 Task: Add a signature Joanna Wilson containing With heartfelt thanks and warm wishes, Joanna Wilson to email address softage.8@softage.net and add a folder Donations
Action: Mouse moved to (124, 166)
Screenshot: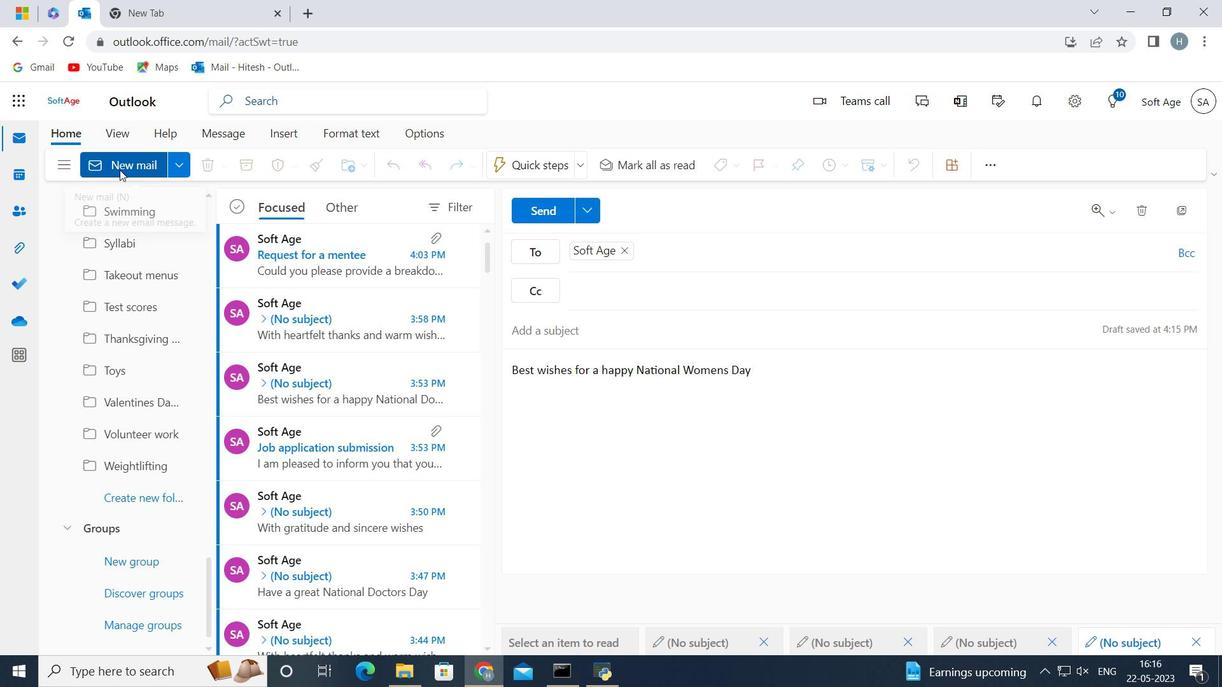 
Action: Mouse pressed left at (124, 166)
Screenshot: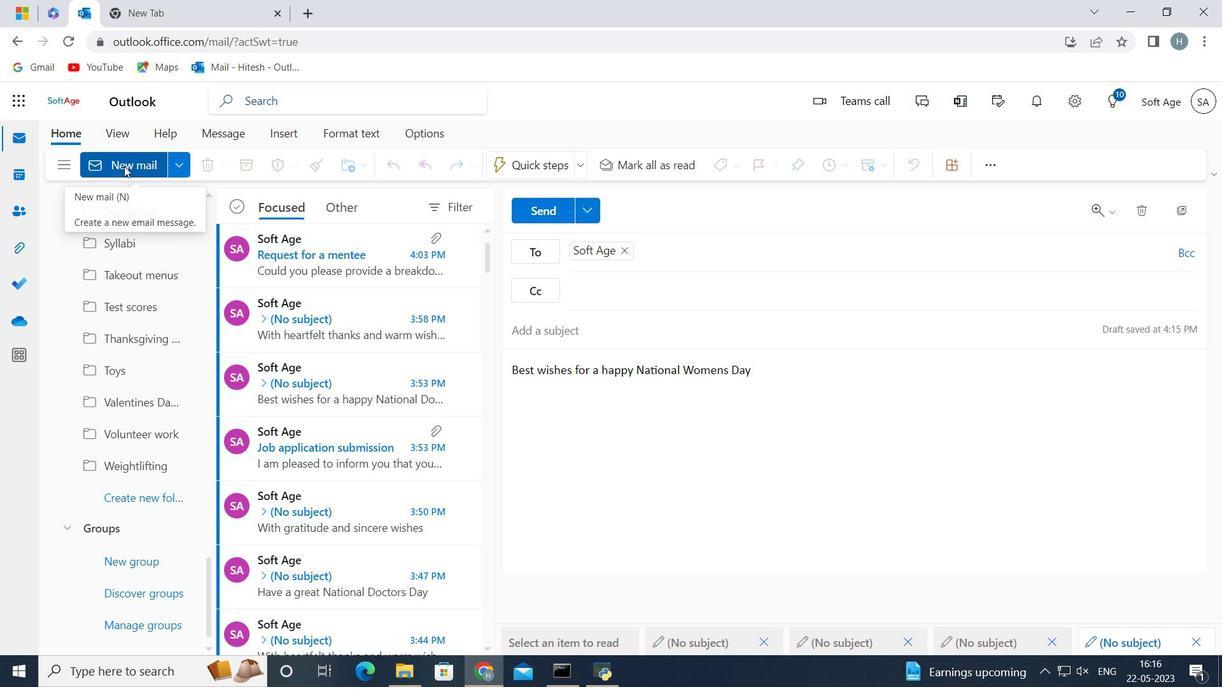 
Action: Mouse moved to (998, 164)
Screenshot: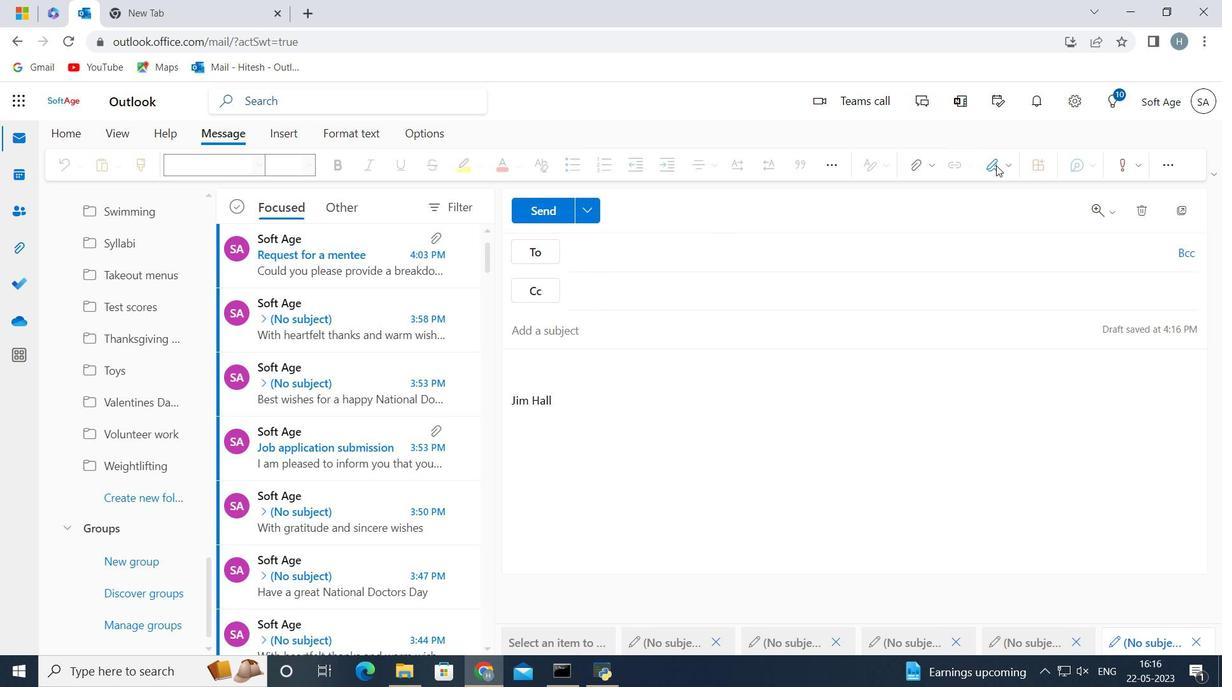 
Action: Mouse pressed left at (998, 164)
Screenshot: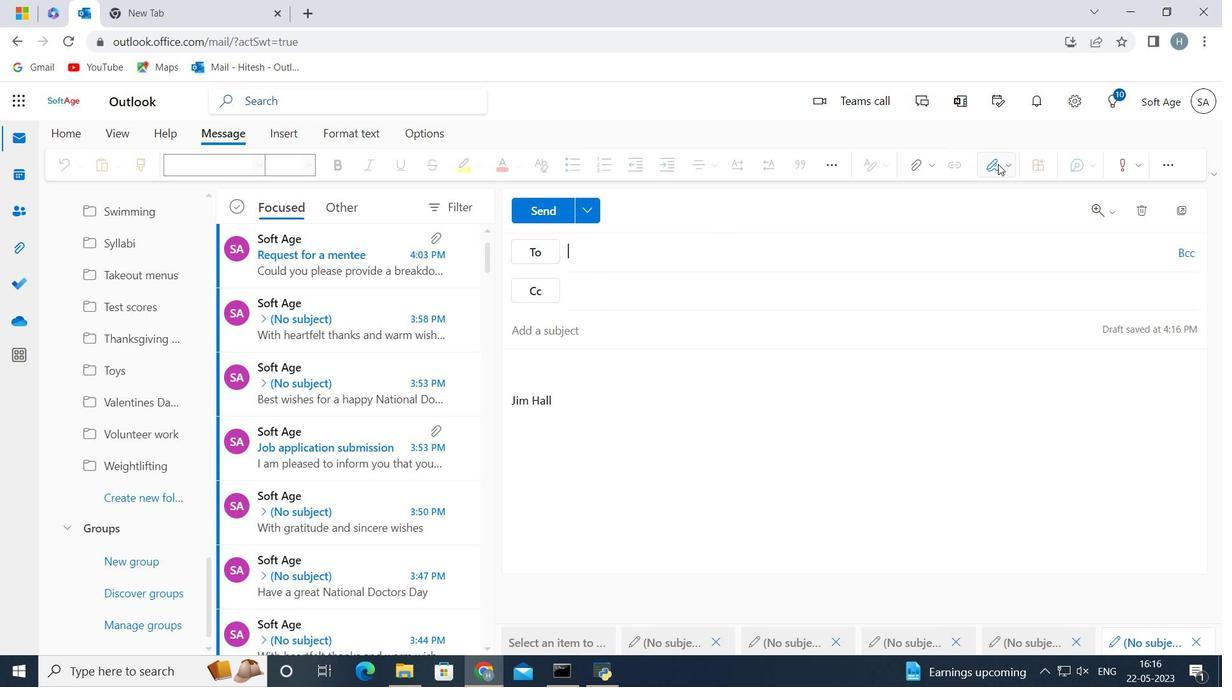 
Action: Mouse moved to (932, 527)
Screenshot: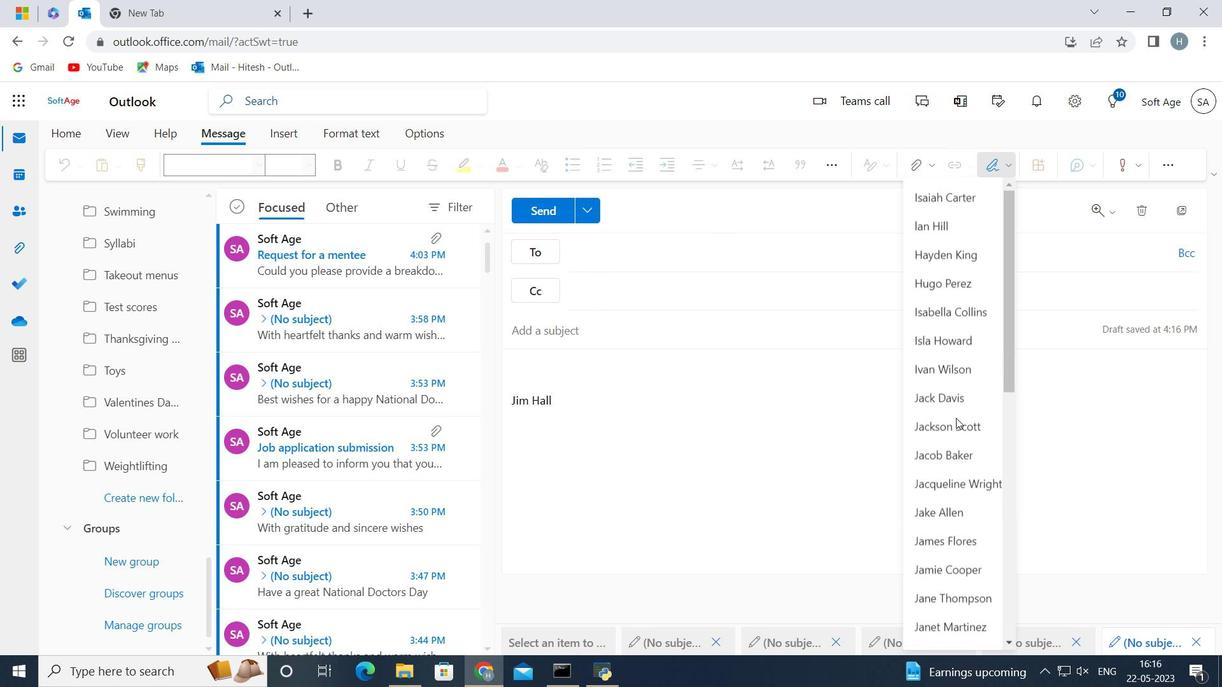 
Action: Mouse scrolled (932, 527) with delta (0, 0)
Screenshot: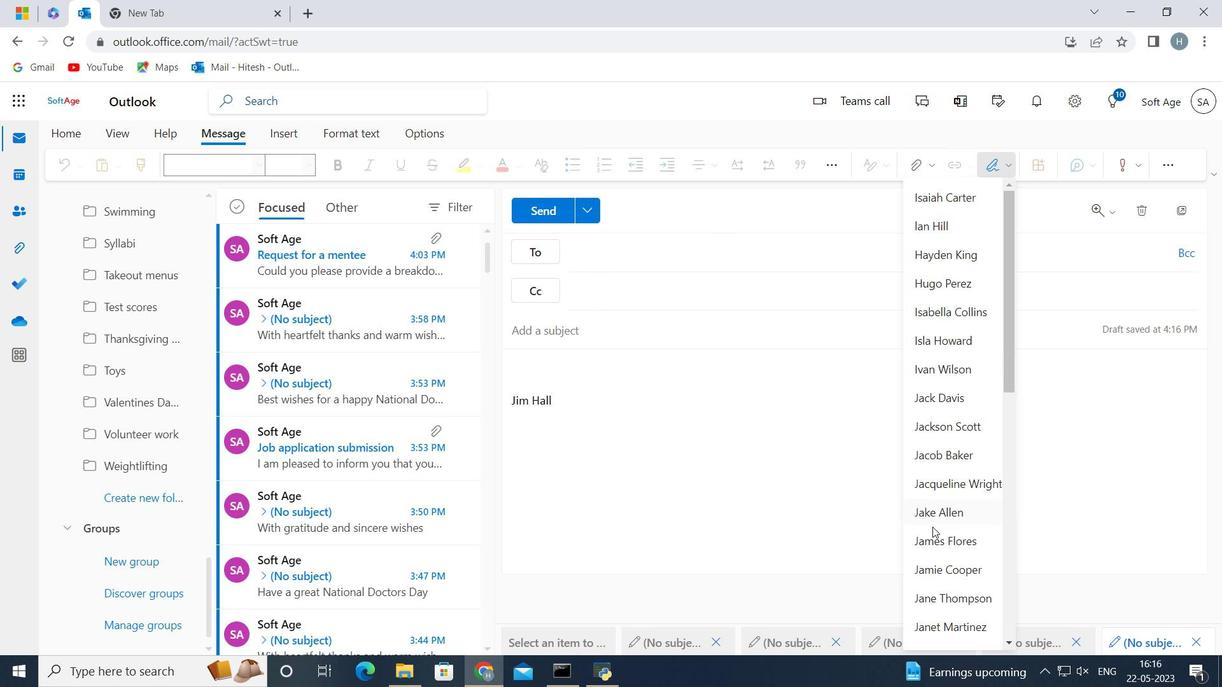 
Action: Mouse scrolled (932, 527) with delta (0, 0)
Screenshot: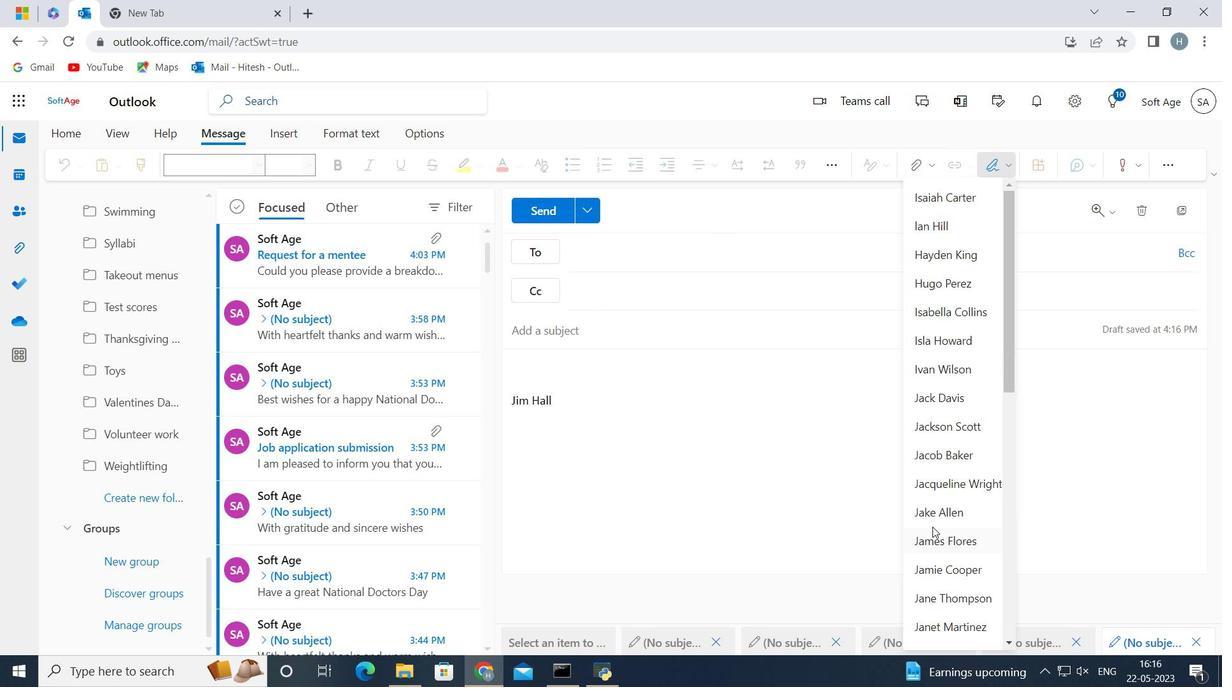 
Action: Mouse scrolled (932, 527) with delta (0, 0)
Screenshot: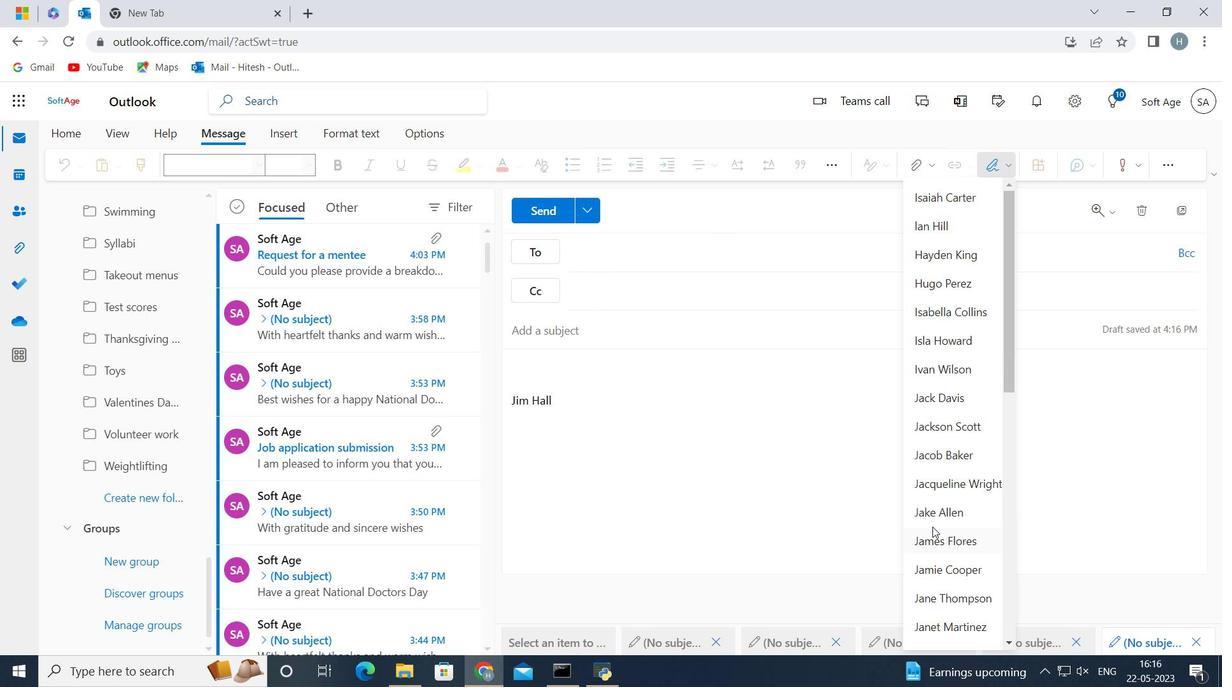 
Action: Mouse scrolled (932, 527) with delta (0, 0)
Screenshot: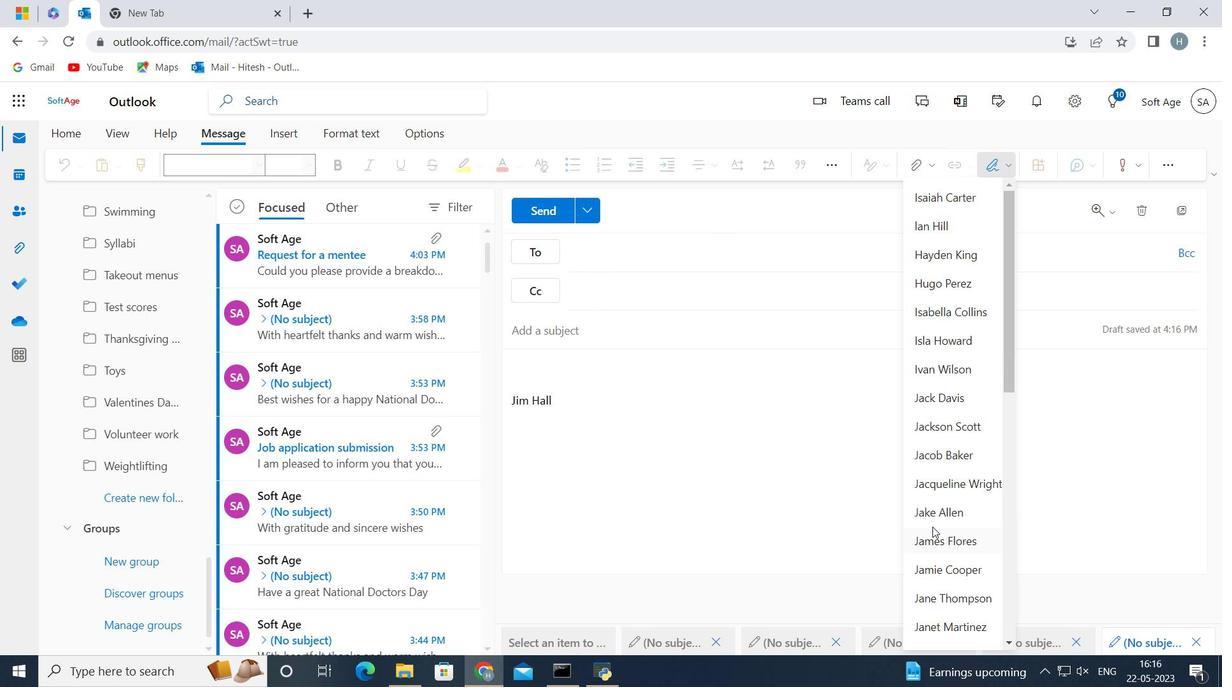 
Action: Mouse scrolled (932, 527) with delta (0, 0)
Screenshot: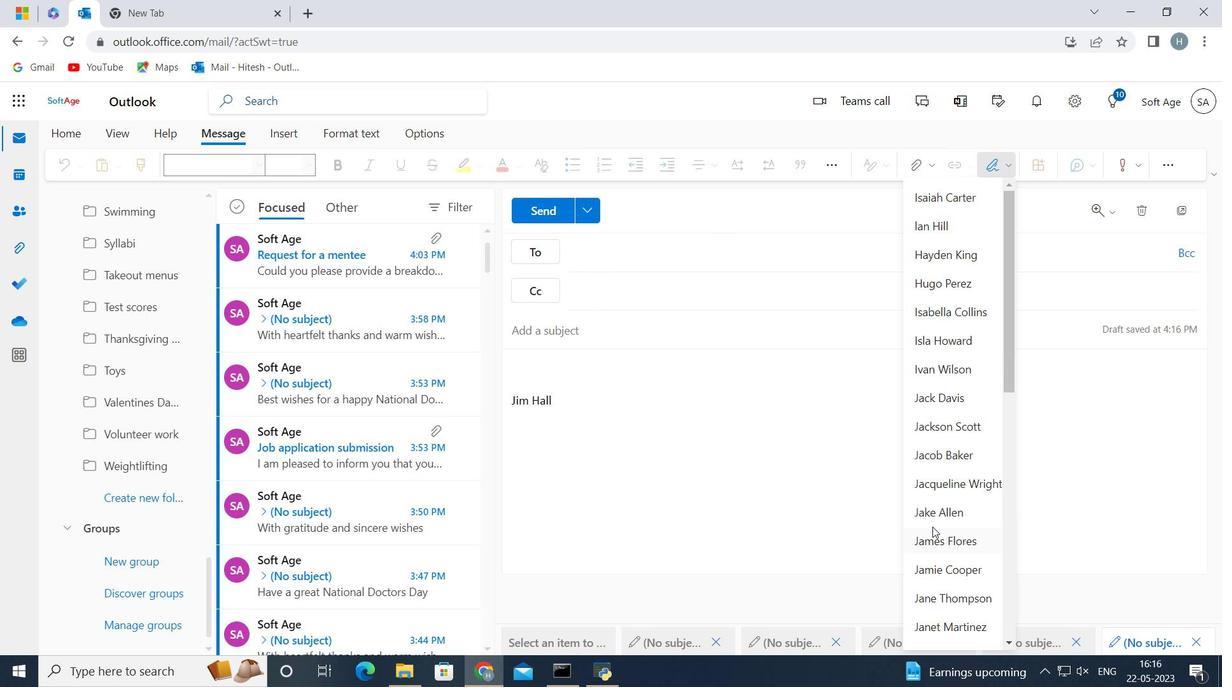 
Action: Mouse moved to (936, 527)
Screenshot: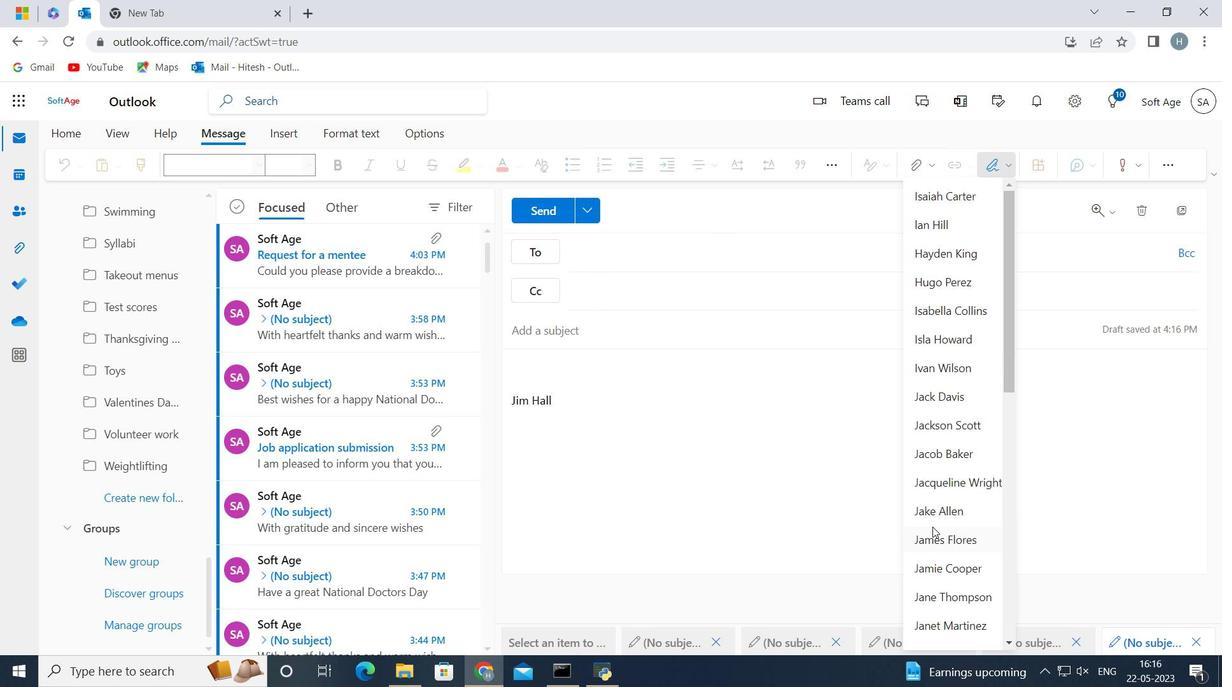 
Action: Mouse scrolled (936, 527) with delta (0, 0)
Screenshot: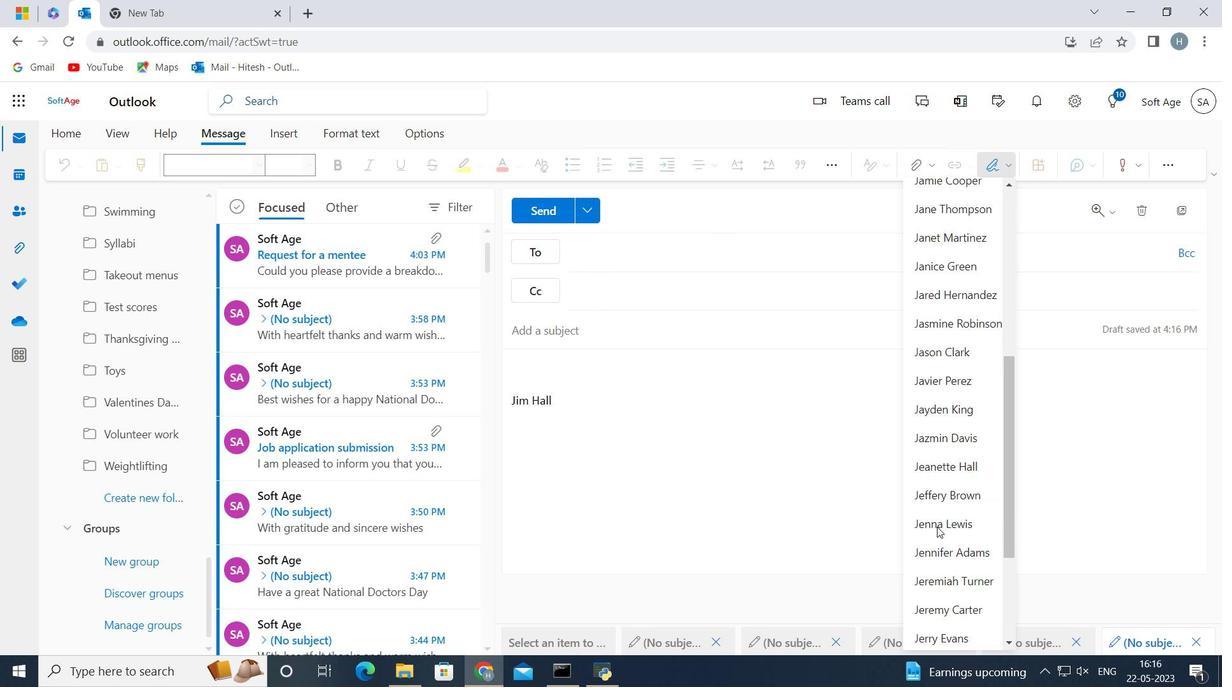 
Action: Mouse scrolled (936, 527) with delta (0, 0)
Screenshot: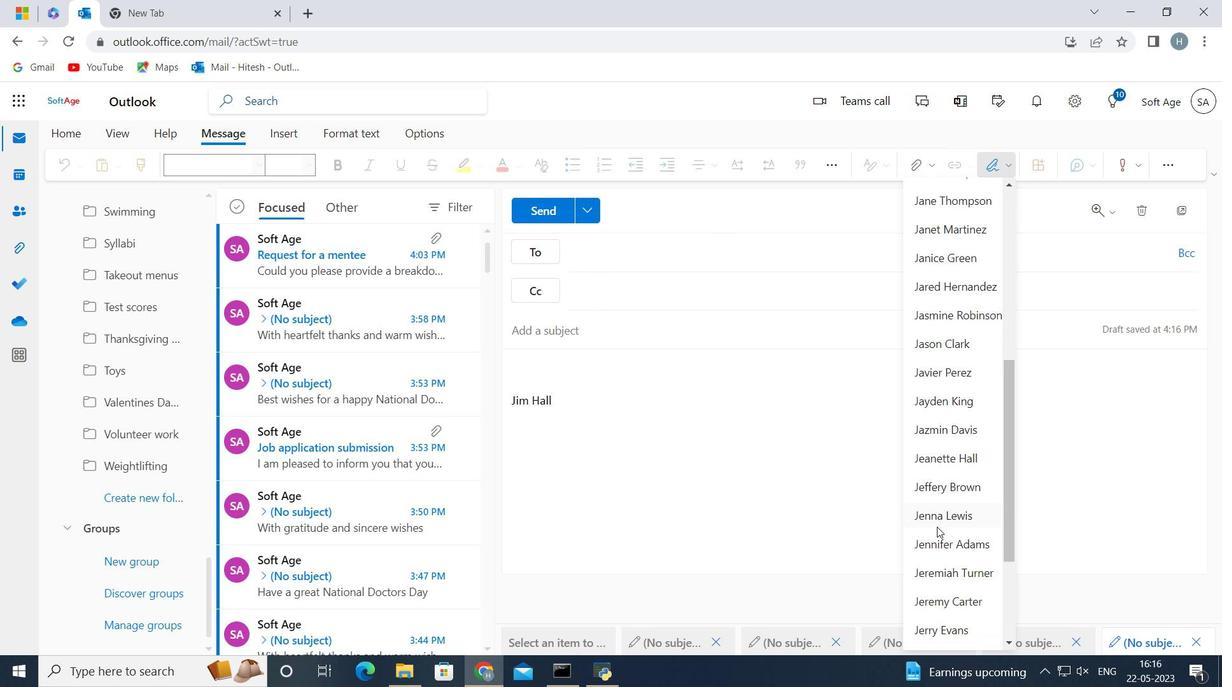 
Action: Mouse scrolled (936, 527) with delta (0, 0)
Screenshot: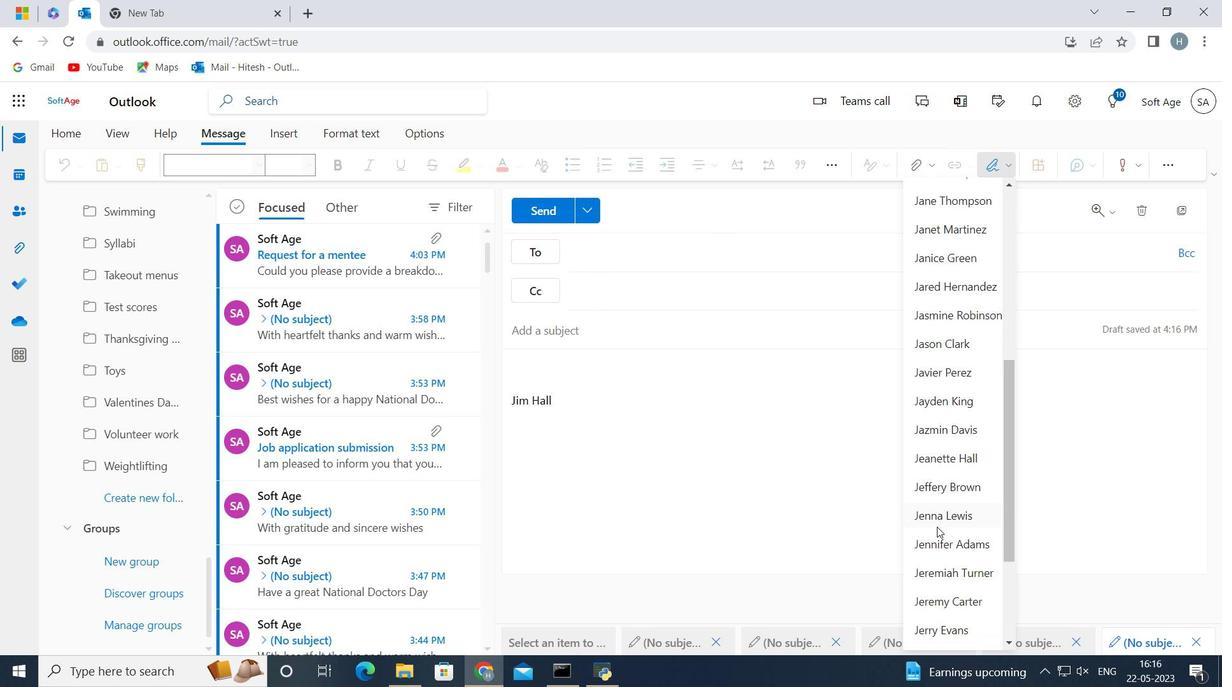 
Action: Mouse scrolled (936, 527) with delta (0, 0)
Screenshot: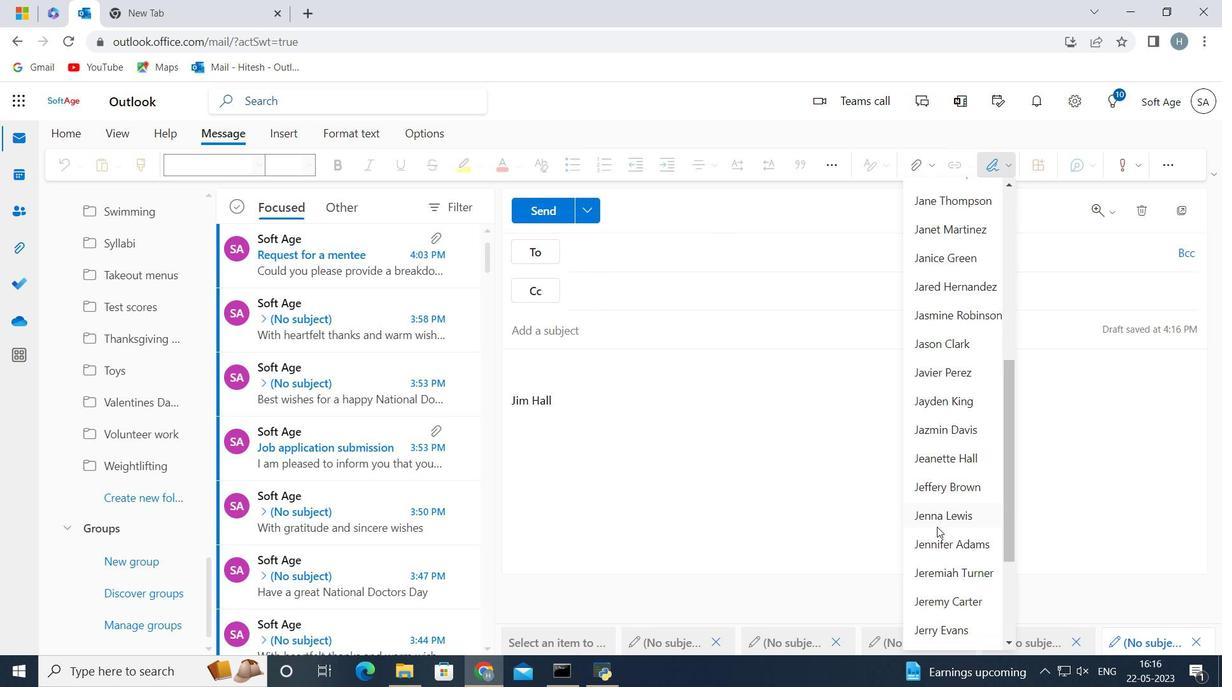 
Action: Mouse scrolled (936, 527) with delta (0, 0)
Screenshot: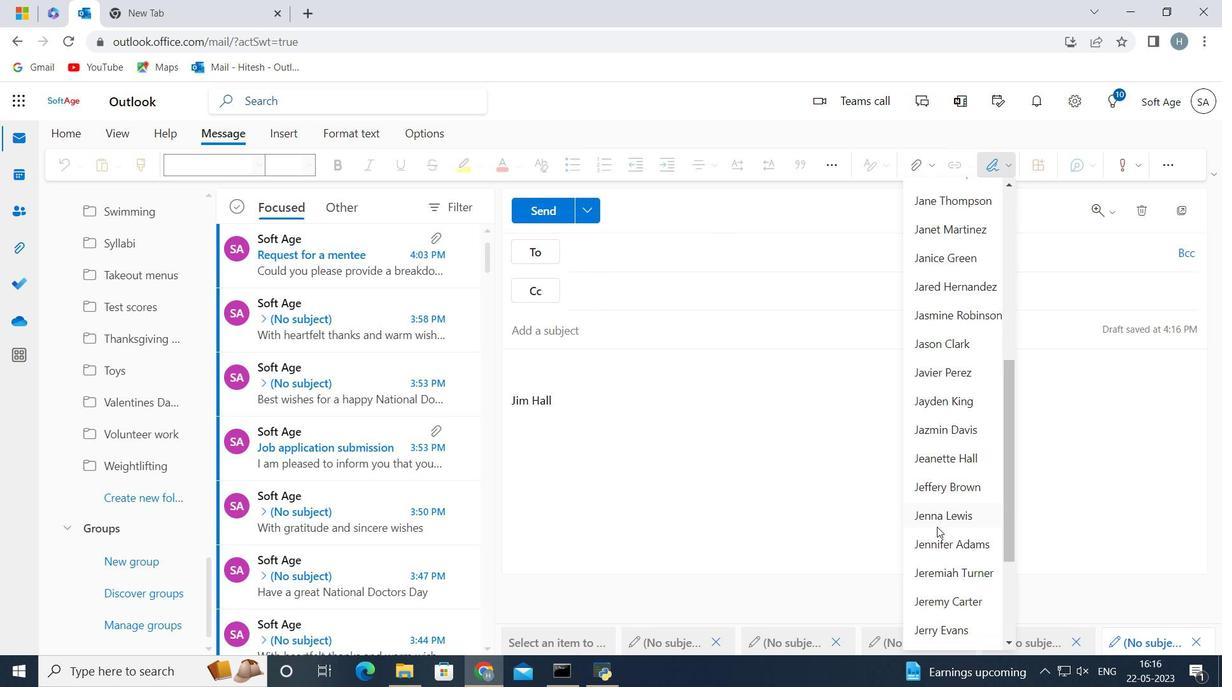
Action: Mouse moved to (969, 630)
Screenshot: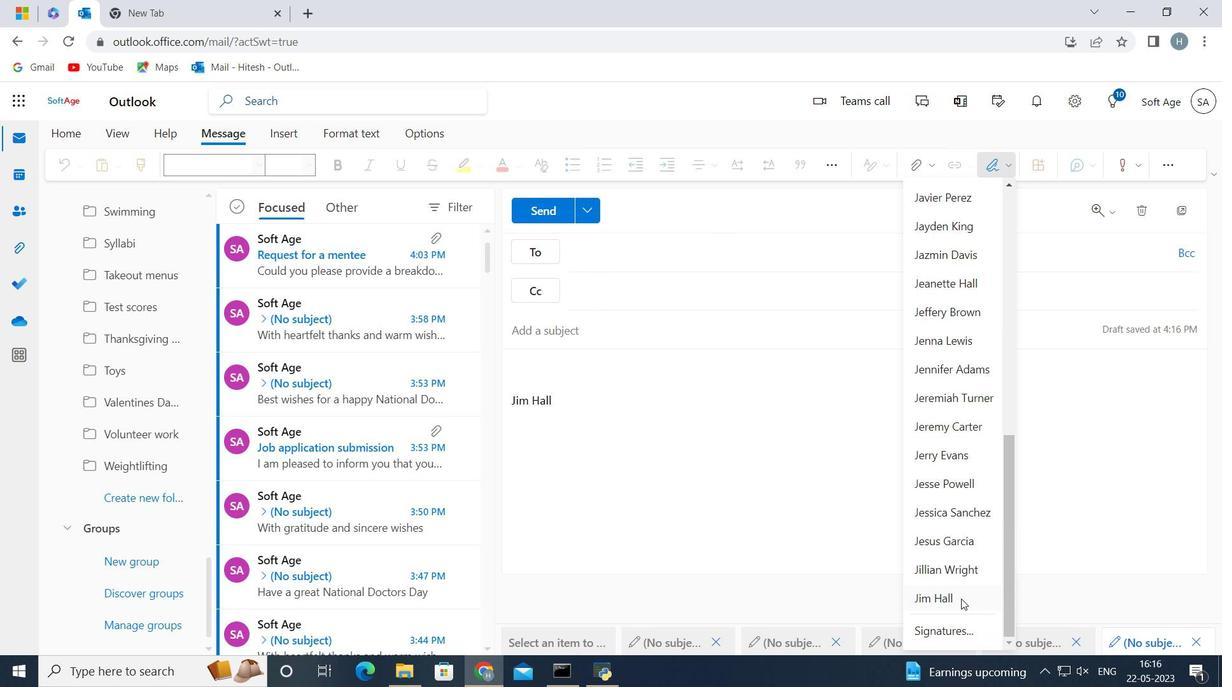
Action: Mouse scrolled (969, 629) with delta (0, 0)
Screenshot: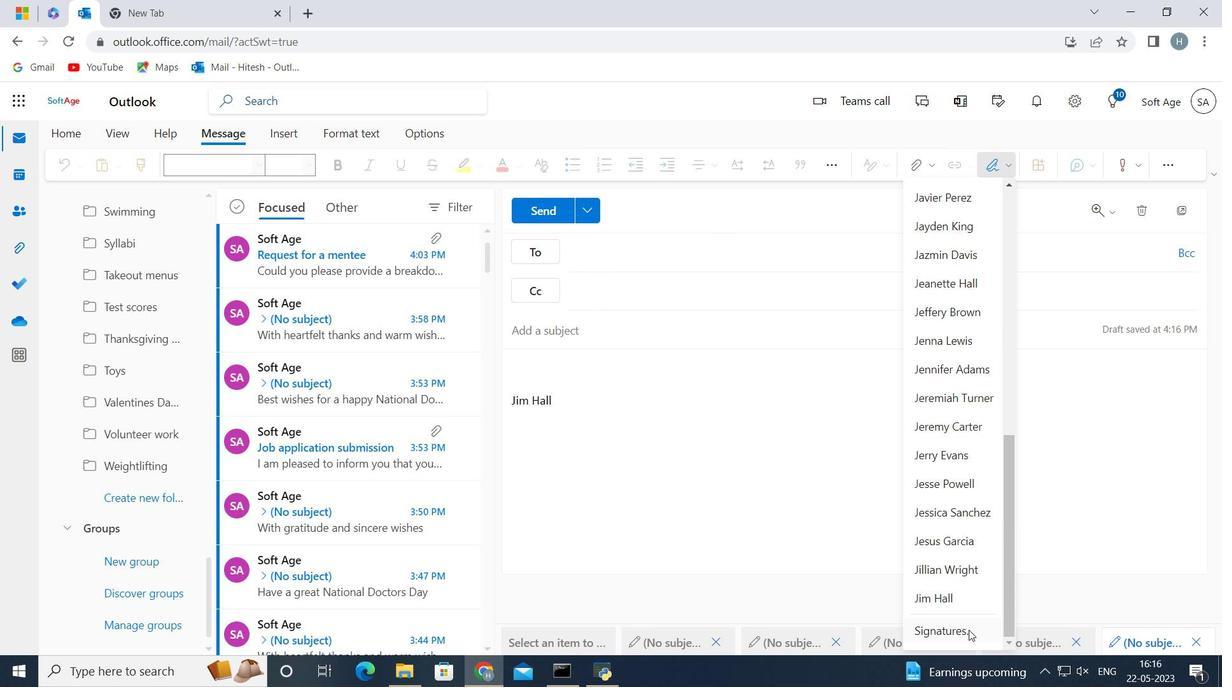 
Action: Mouse scrolled (969, 629) with delta (0, 0)
Screenshot: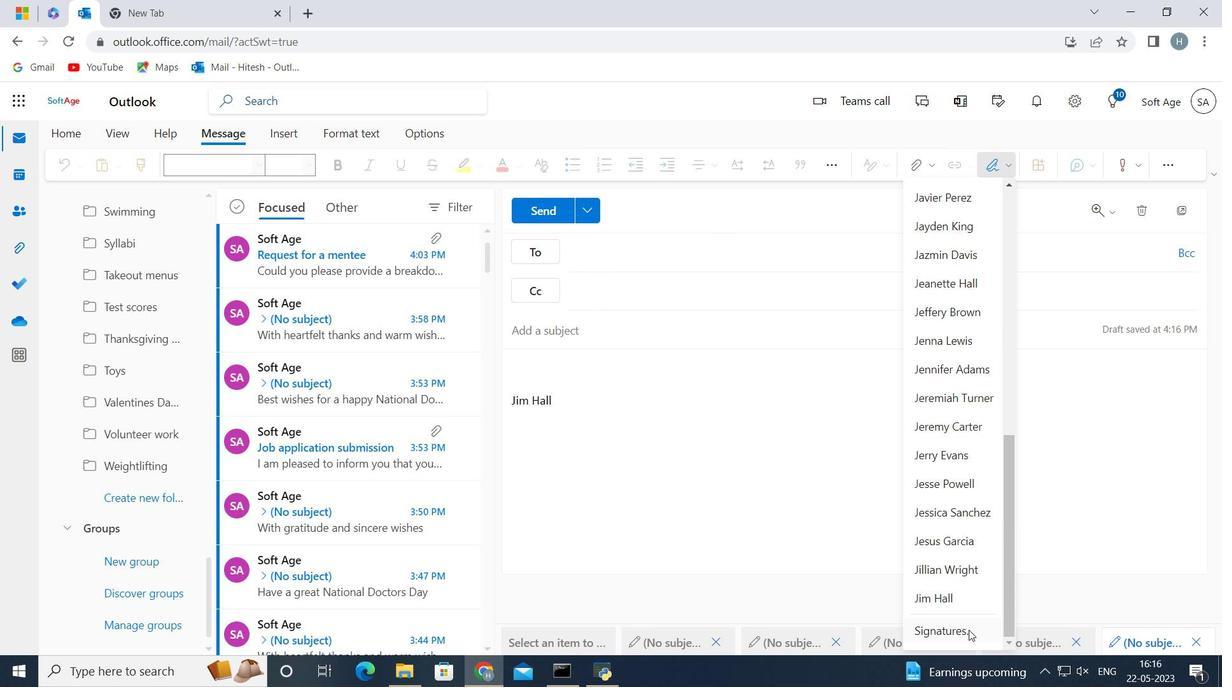 
Action: Mouse scrolled (969, 629) with delta (0, 0)
Screenshot: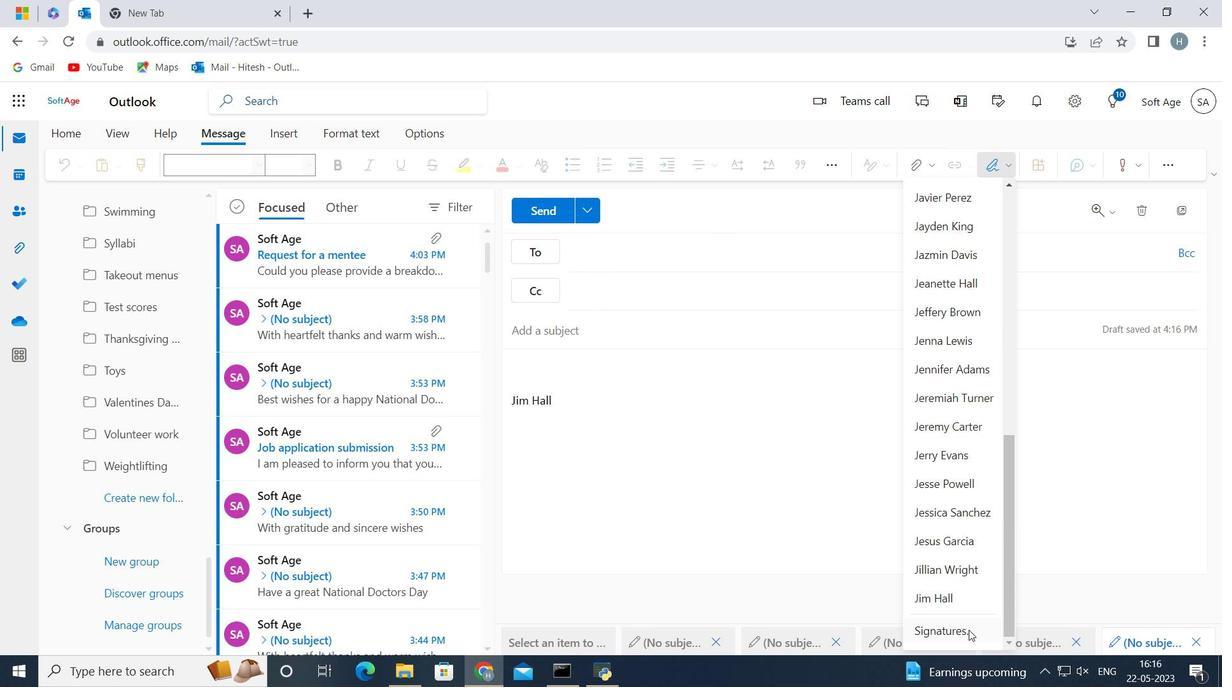 
Action: Mouse moved to (959, 628)
Screenshot: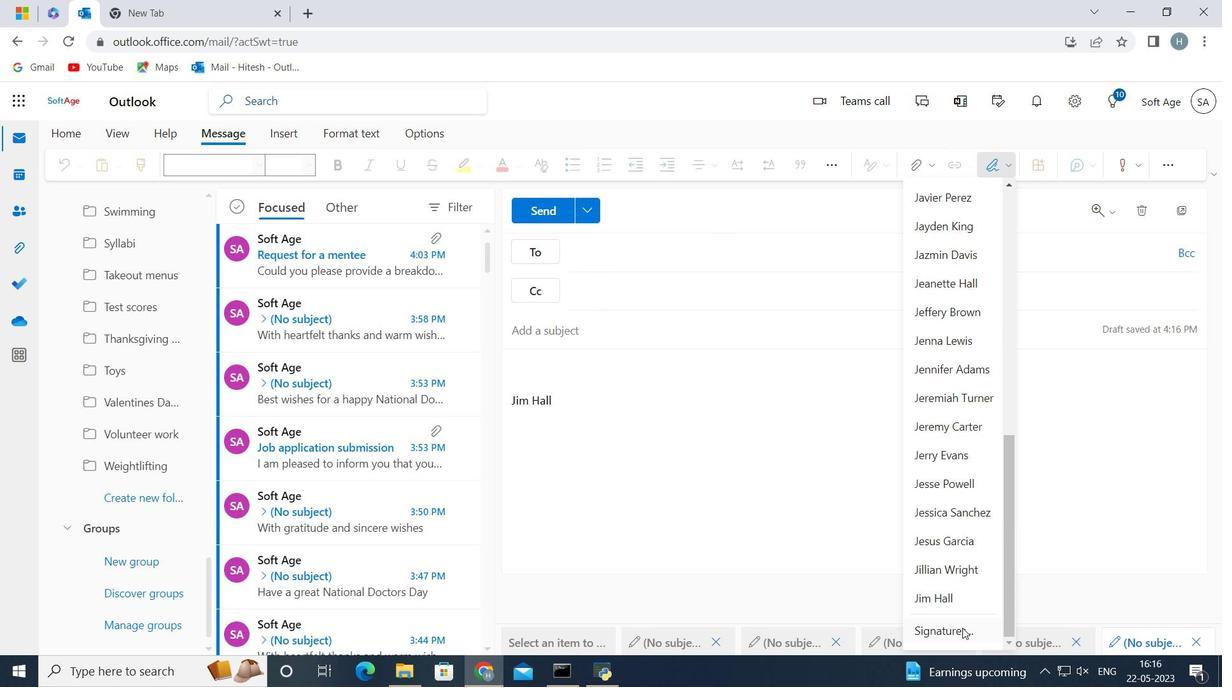 
Action: Mouse pressed left at (959, 628)
Screenshot: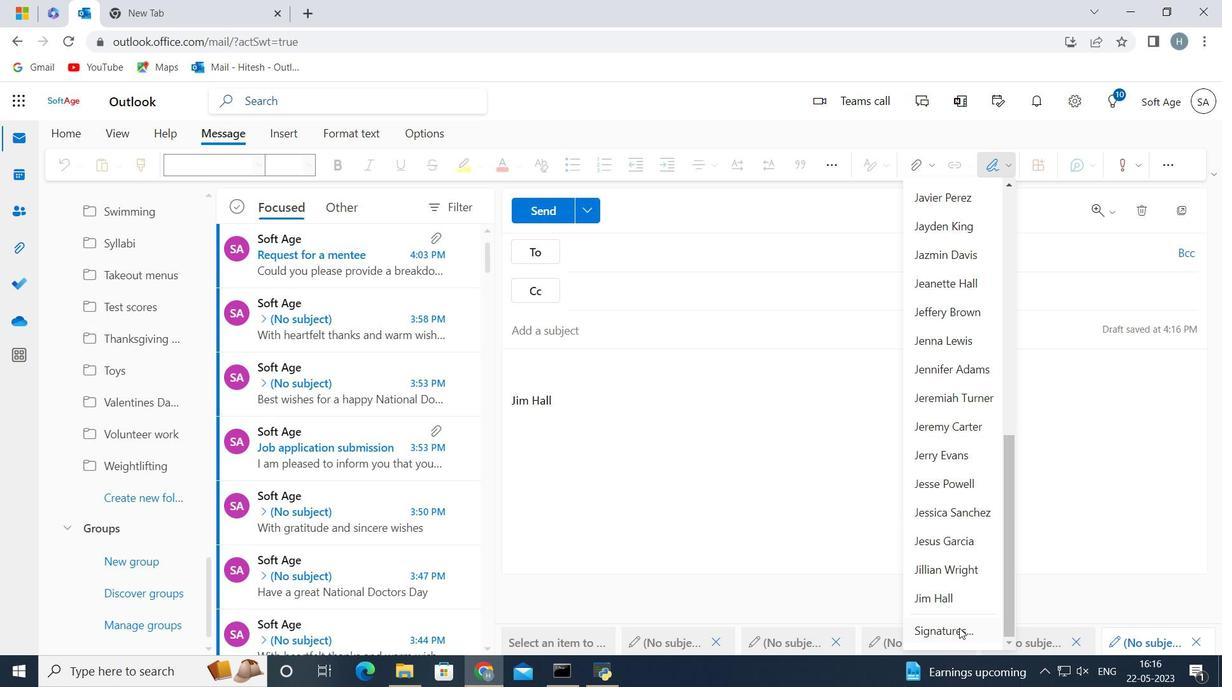 
Action: Mouse moved to (852, 286)
Screenshot: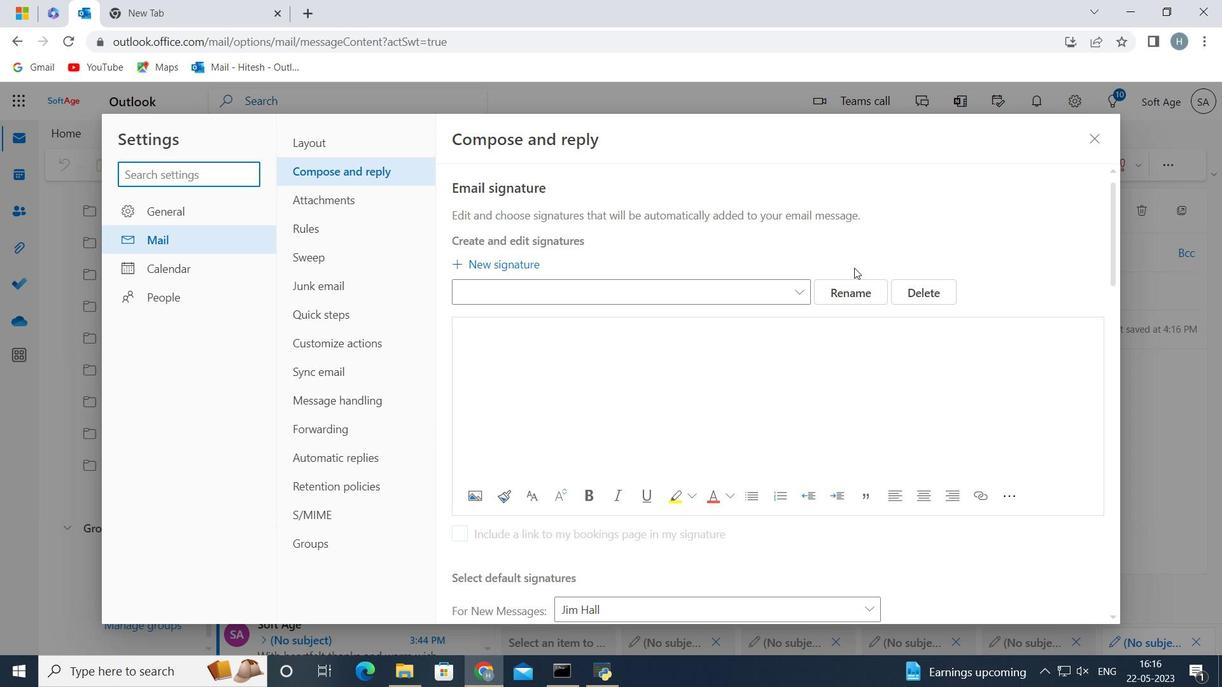 
Action: Mouse pressed left at (852, 286)
Screenshot: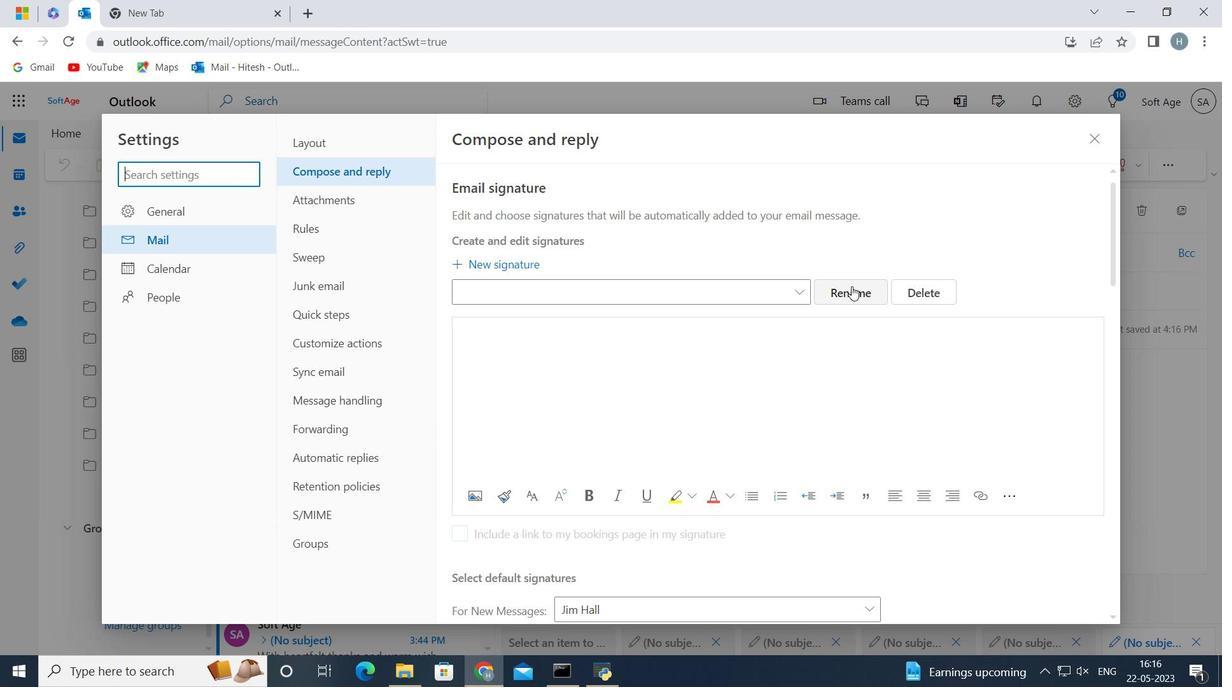 
Action: Mouse moved to (787, 293)
Screenshot: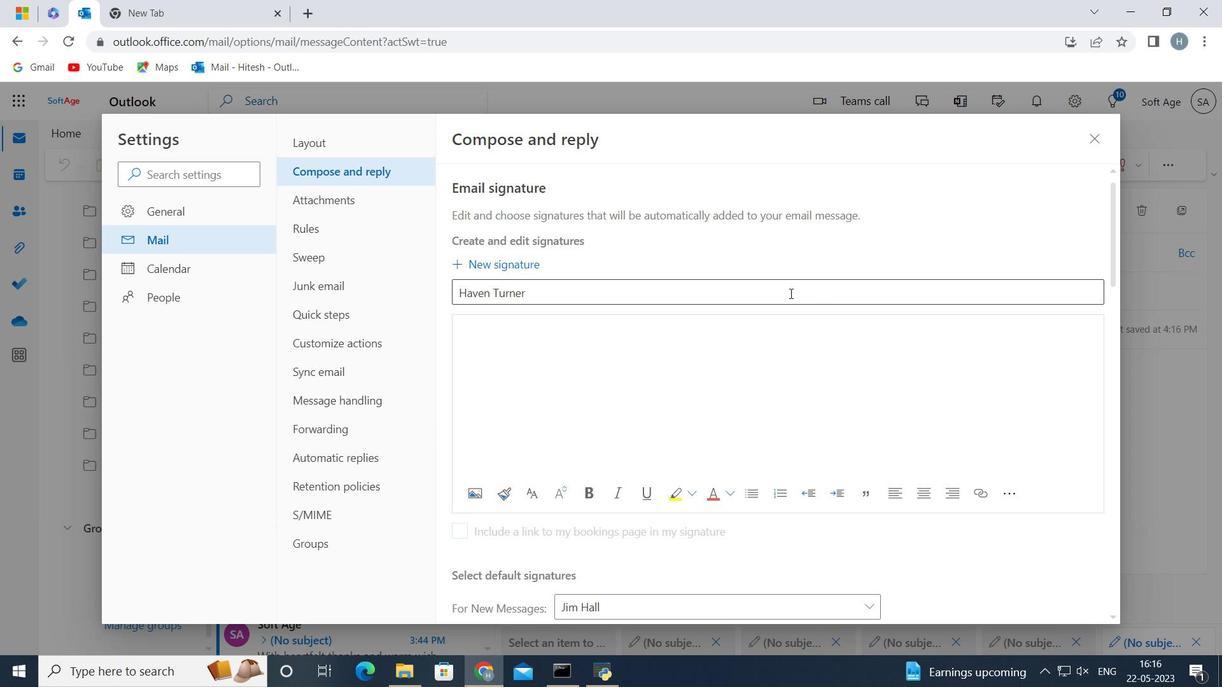 
Action: Mouse pressed left at (787, 293)
Screenshot: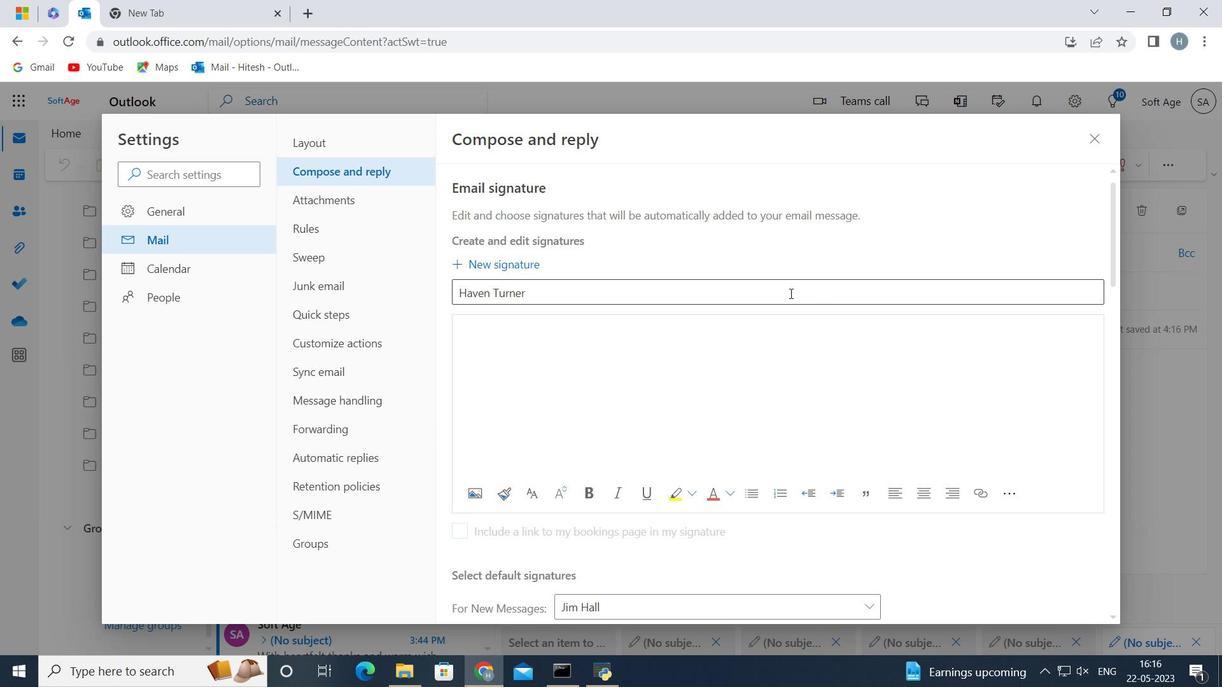 
Action: Mouse moved to (787, 292)
Screenshot: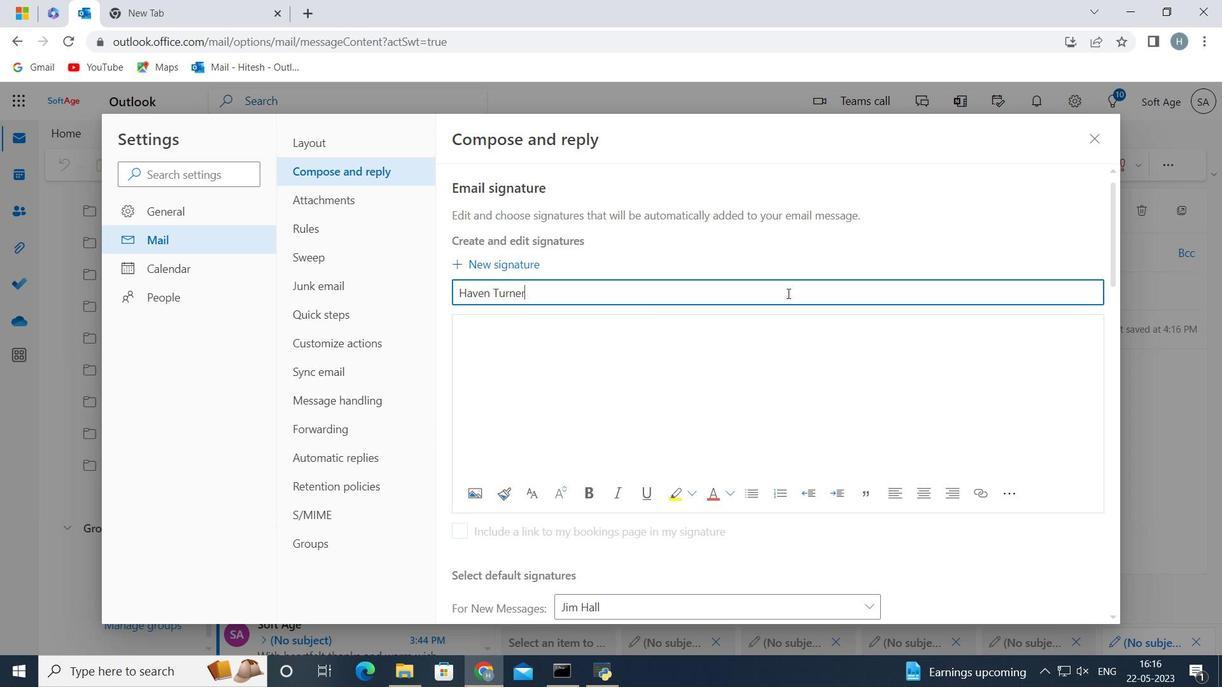 
Action: Key pressed <Key.backspace><Key.backspace><Key.backspace><Key.backspace><Key.backspace><Key.backspace><Key.backspace><Key.backspace><Key.backspace><Key.backspace><Key.backspace><Key.backspace><Key.backspace><Key.backspace><Key.shift>Joanna<Key.space><Key.shift>Wilson<Key.space>
Screenshot: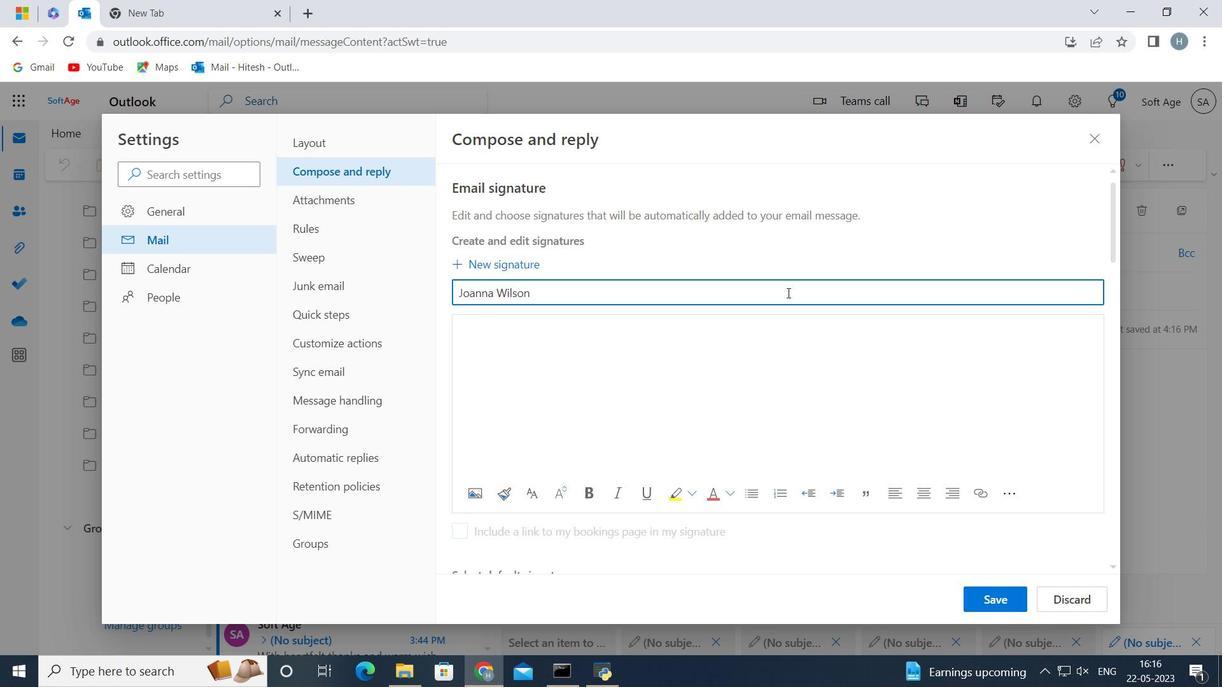 
Action: Mouse moved to (531, 346)
Screenshot: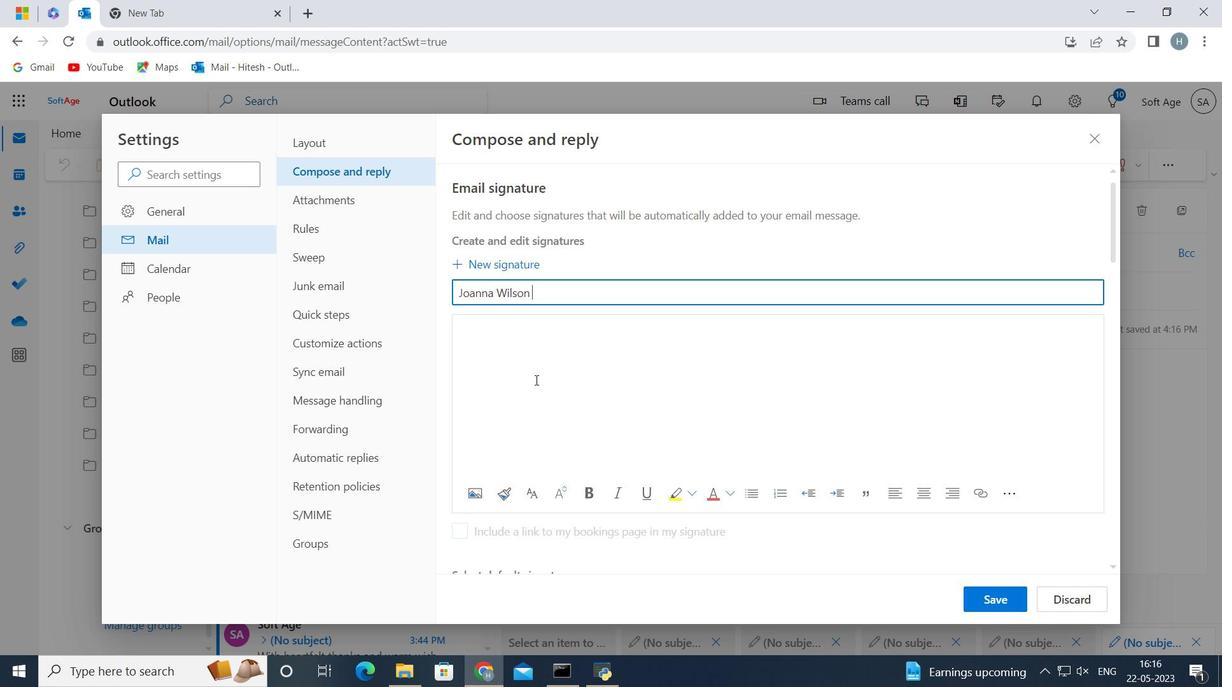 
Action: Mouse pressed left at (531, 346)
Screenshot: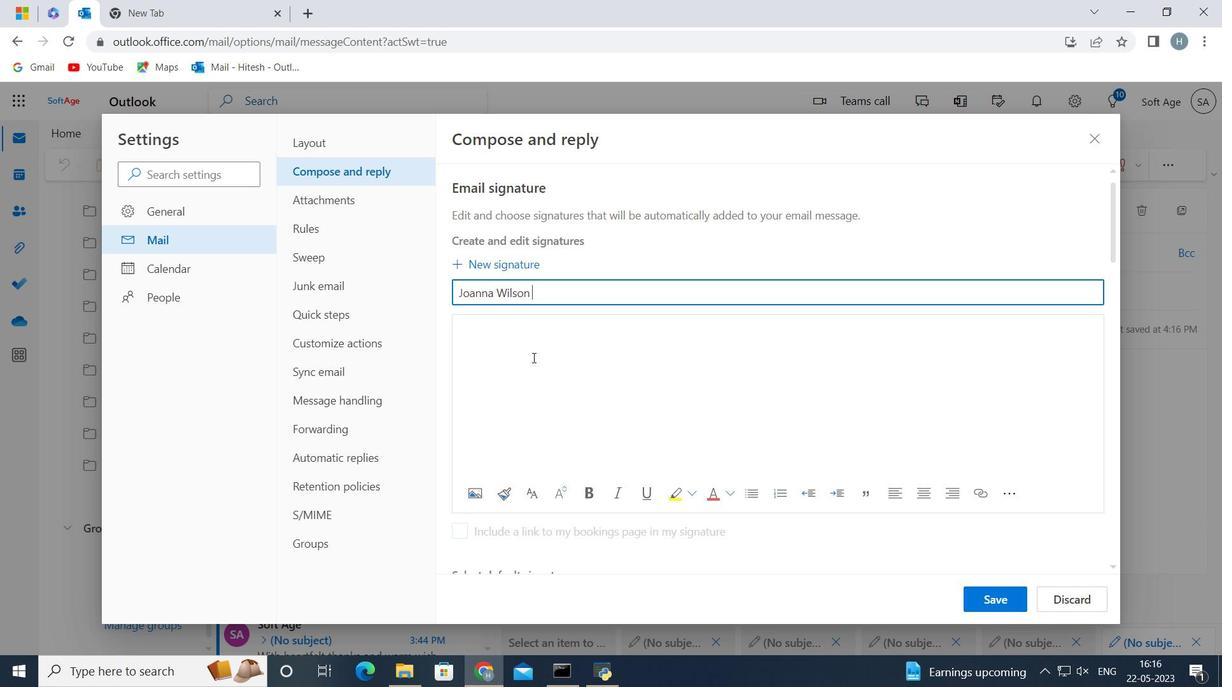 
Action: Key pressed <Key.shift>Joanna<Key.space><Key.shift>Wilson
Screenshot: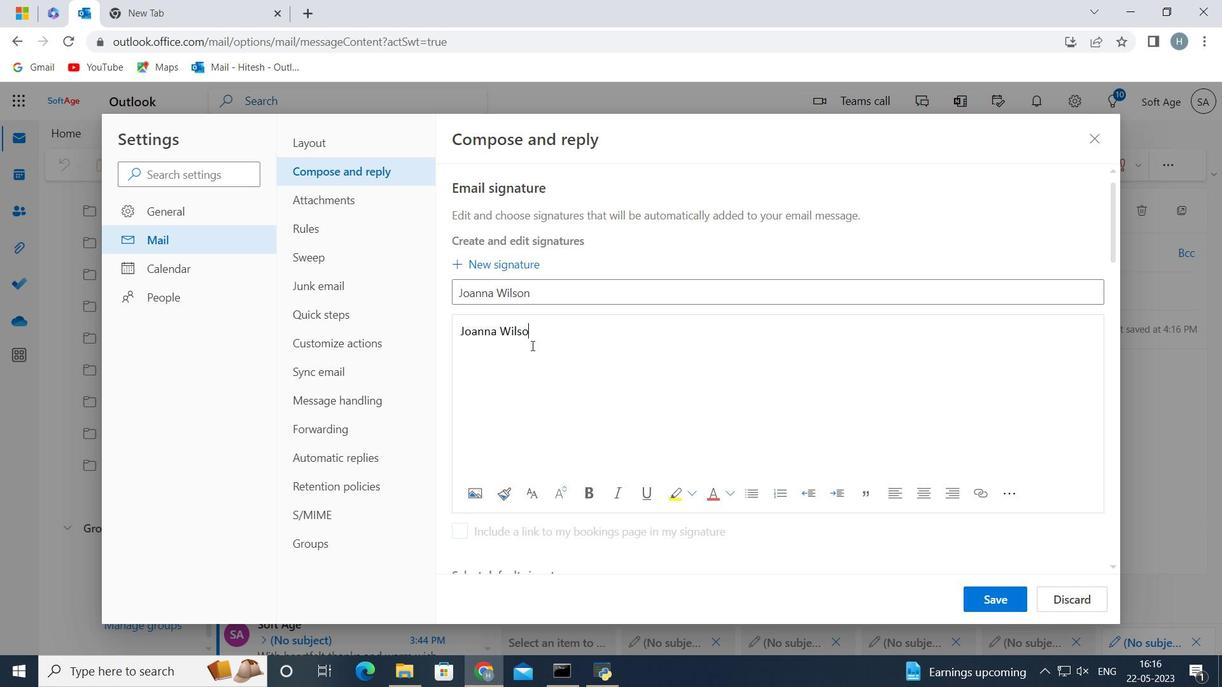 
Action: Mouse moved to (999, 598)
Screenshot: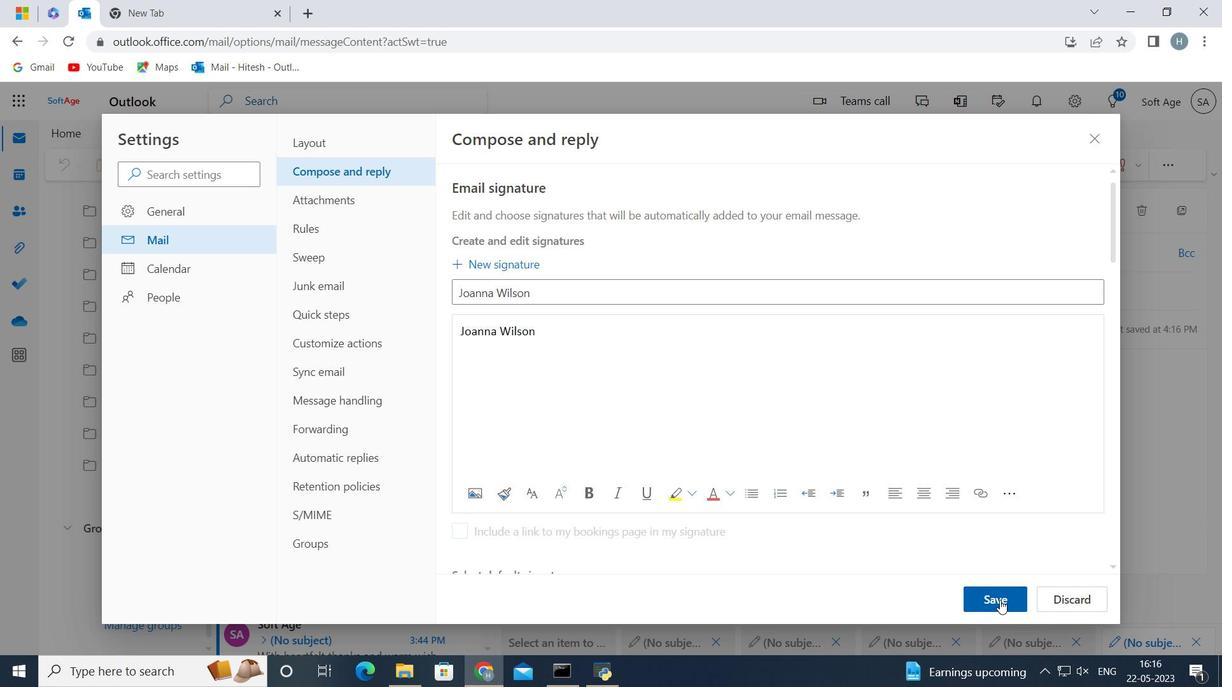 
Action: Mouse pressed left at (999, 598)
Screenshot: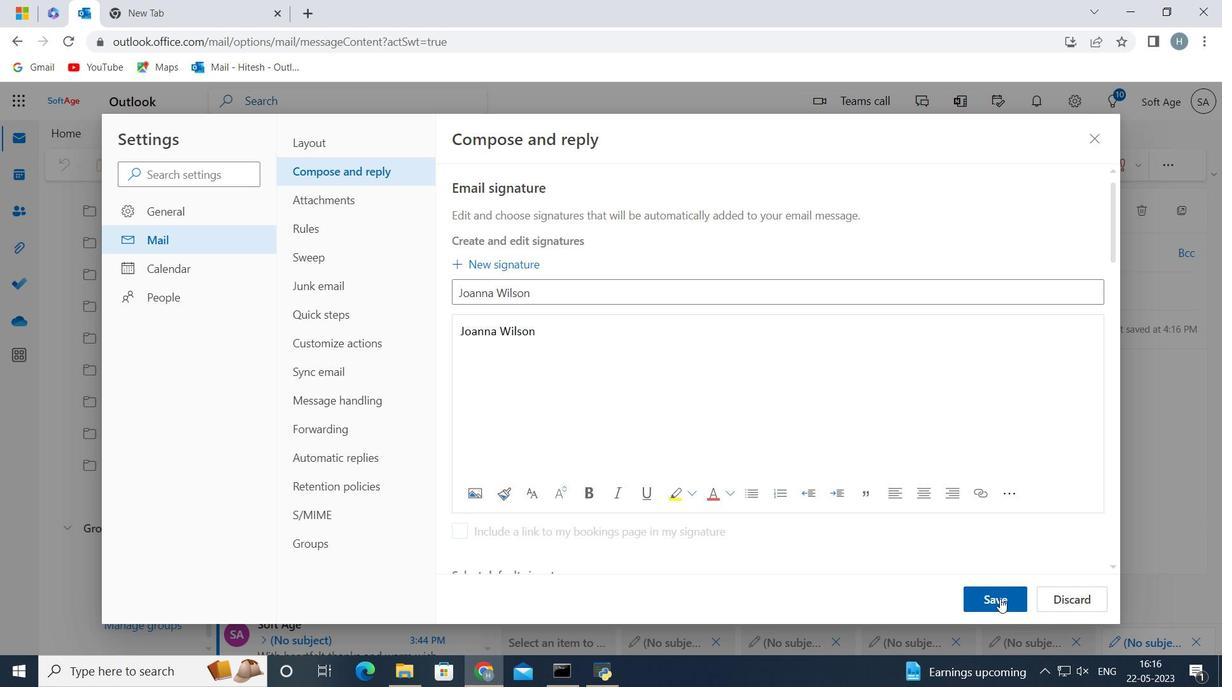 
Action: Mouse moved to (901, 401)
Screenshot: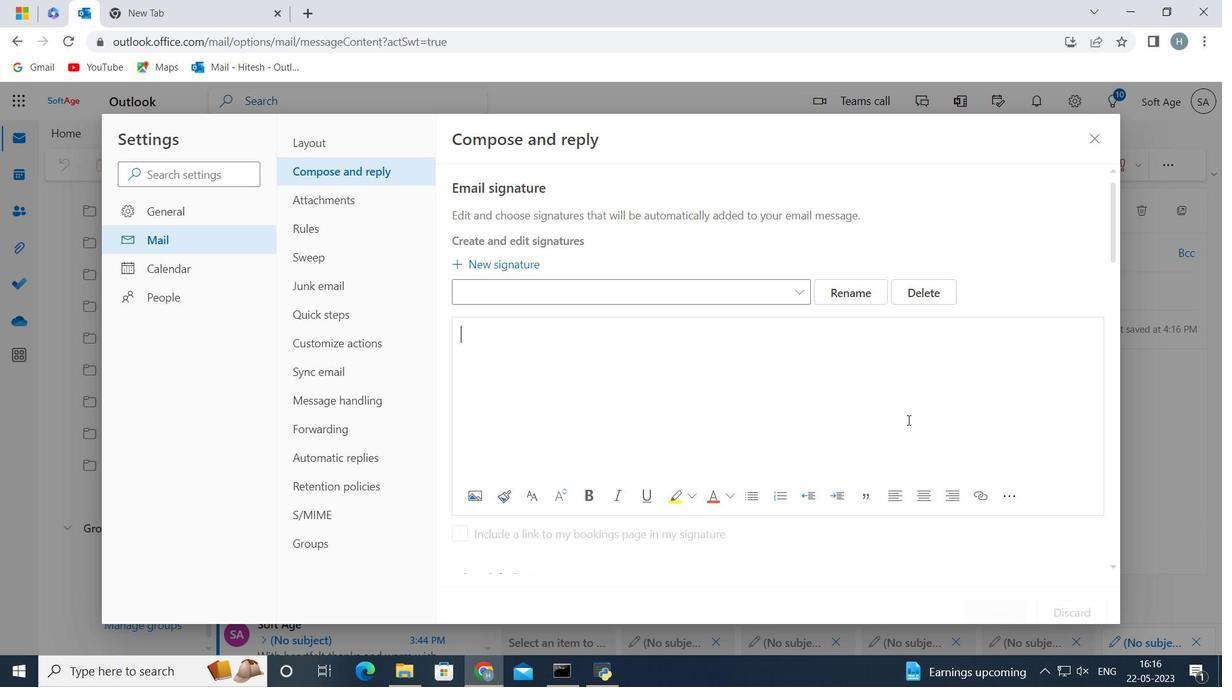 
Action: Mouse scrolled (901, 401) with delta (0, 0)
Screenshot: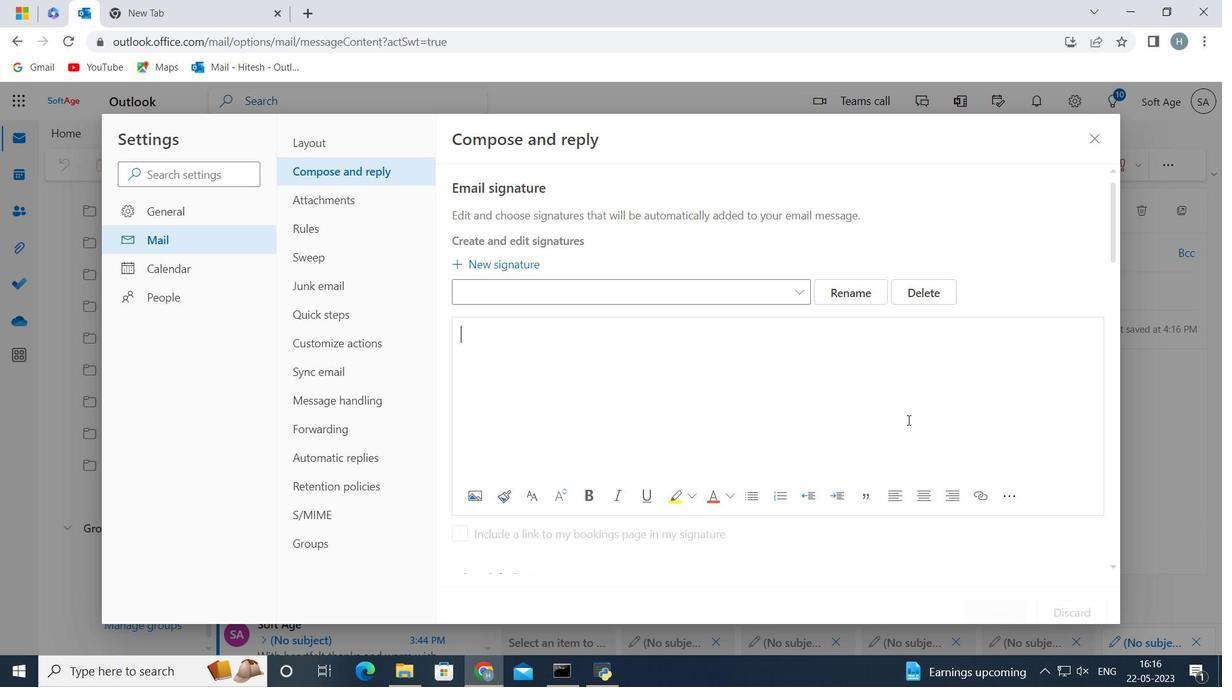 
Action: Mouse scrolled (901, 401) with delta (0, 0)
Screenshot: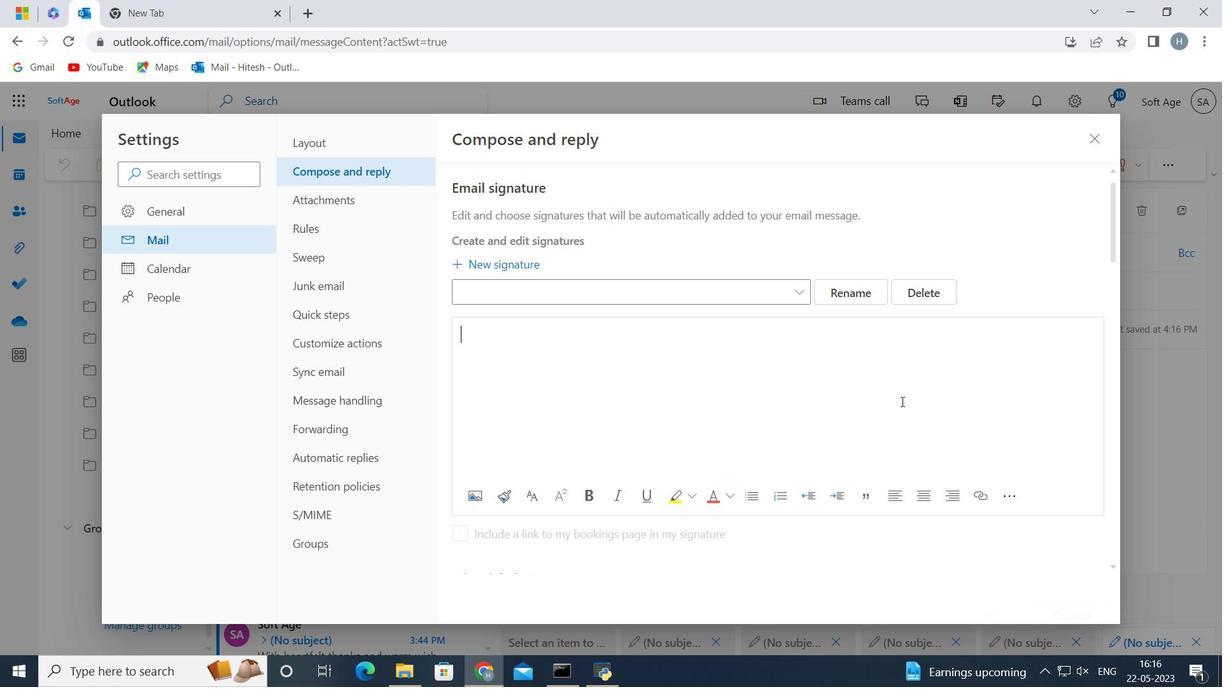 
Action: Mouse moved to (886, 374)
Screenshot: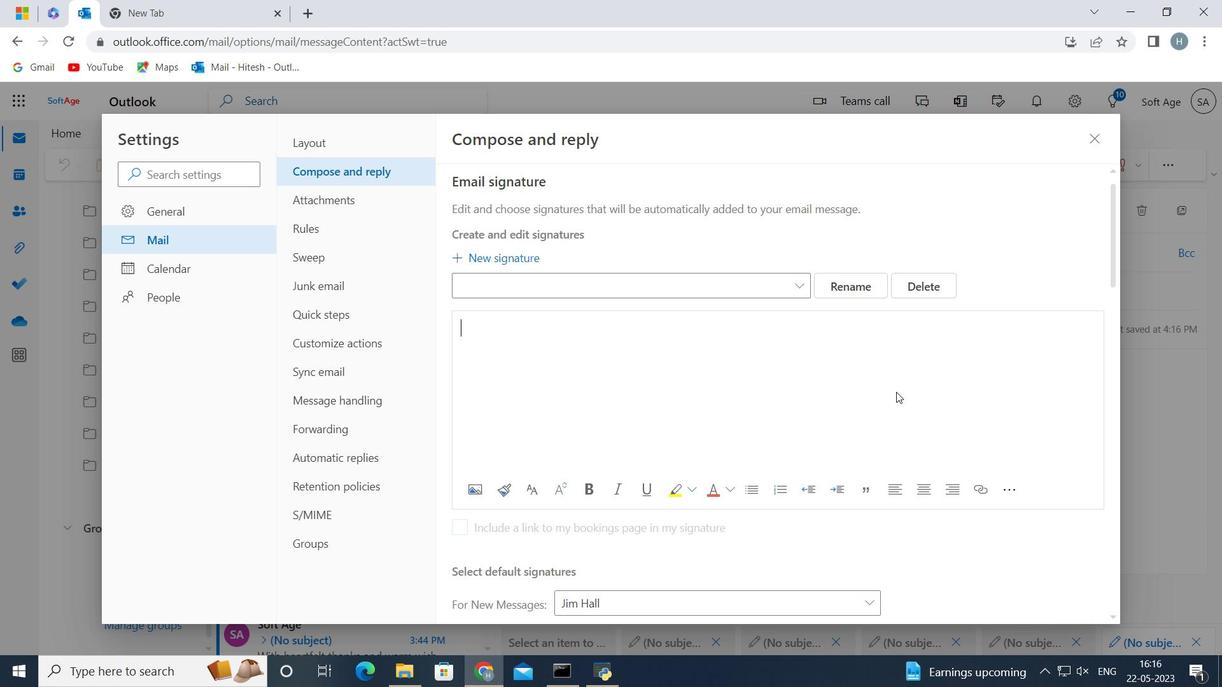 
Action: Mouse scrolled (886, 374) with delta (0, 0)
Screenshot: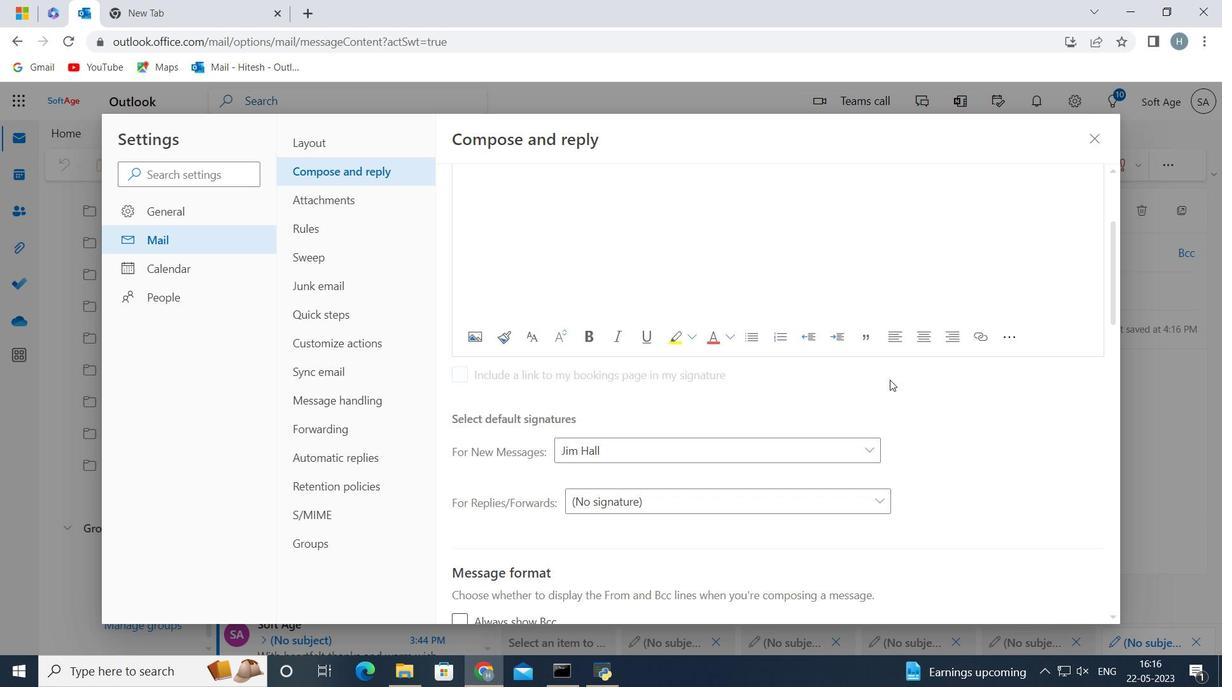 
Action: Mouse scrolled (886, 374) with delta (0, 0)
Screenshot: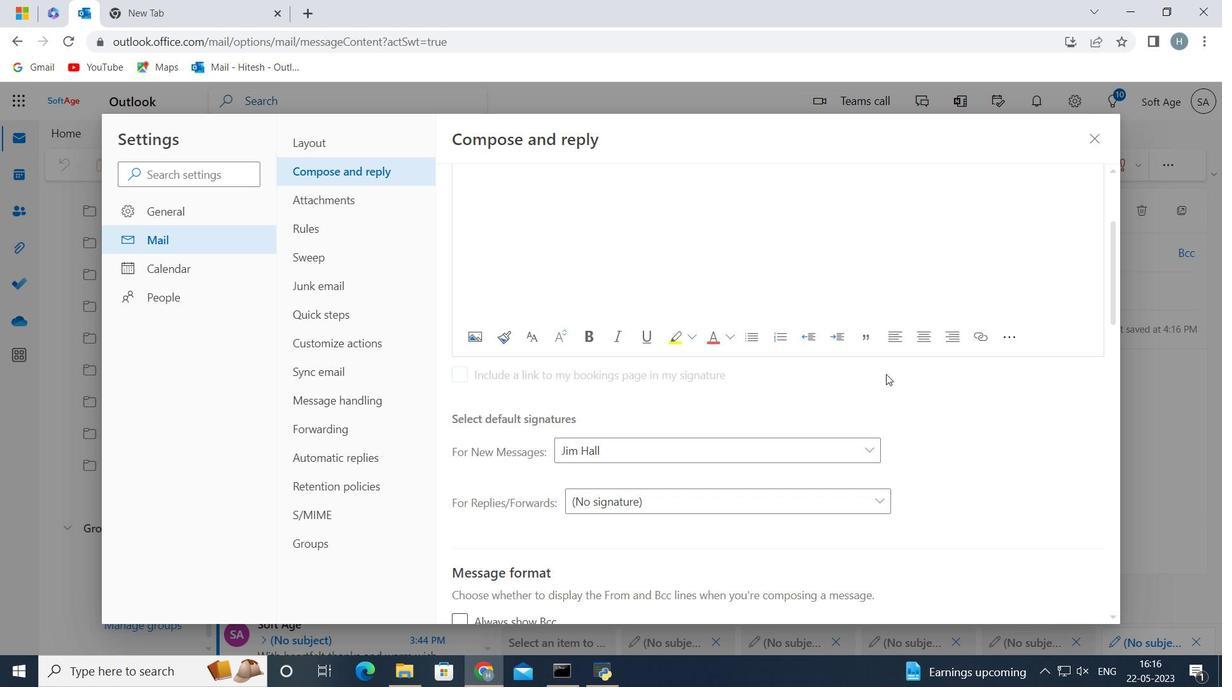 
Action: Mouse moved to (859, 290)
Screenshot: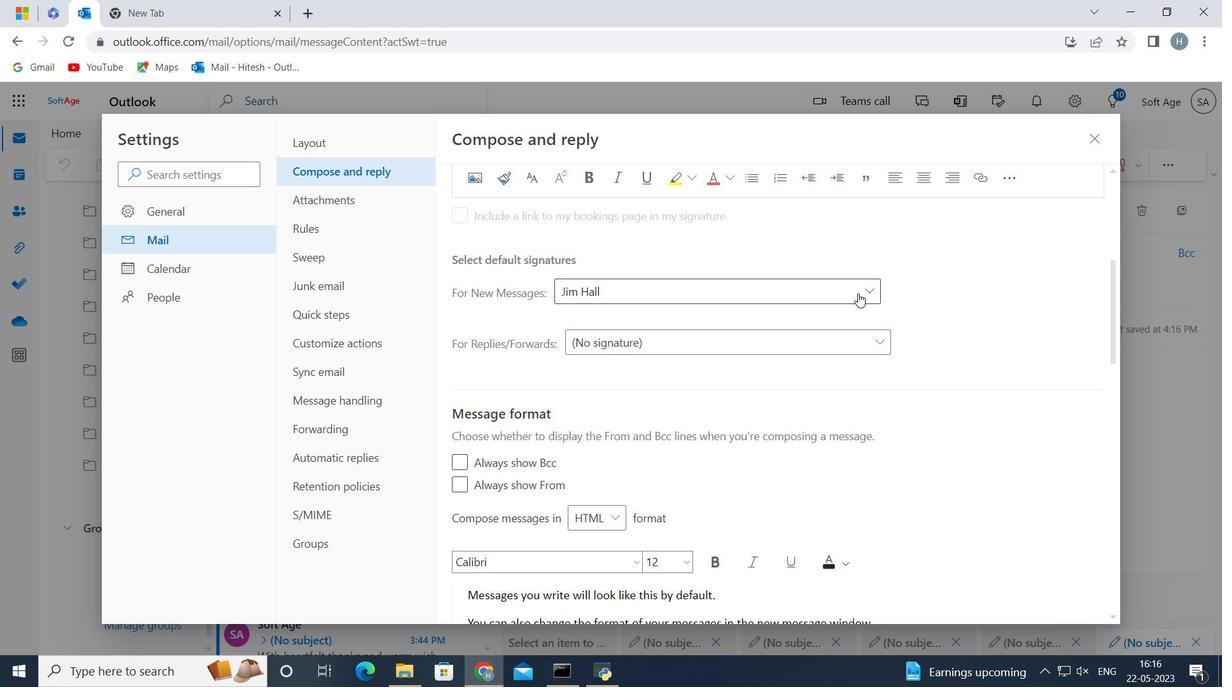 
Action: Mouse pressed left at (859, 290)
Screenshot: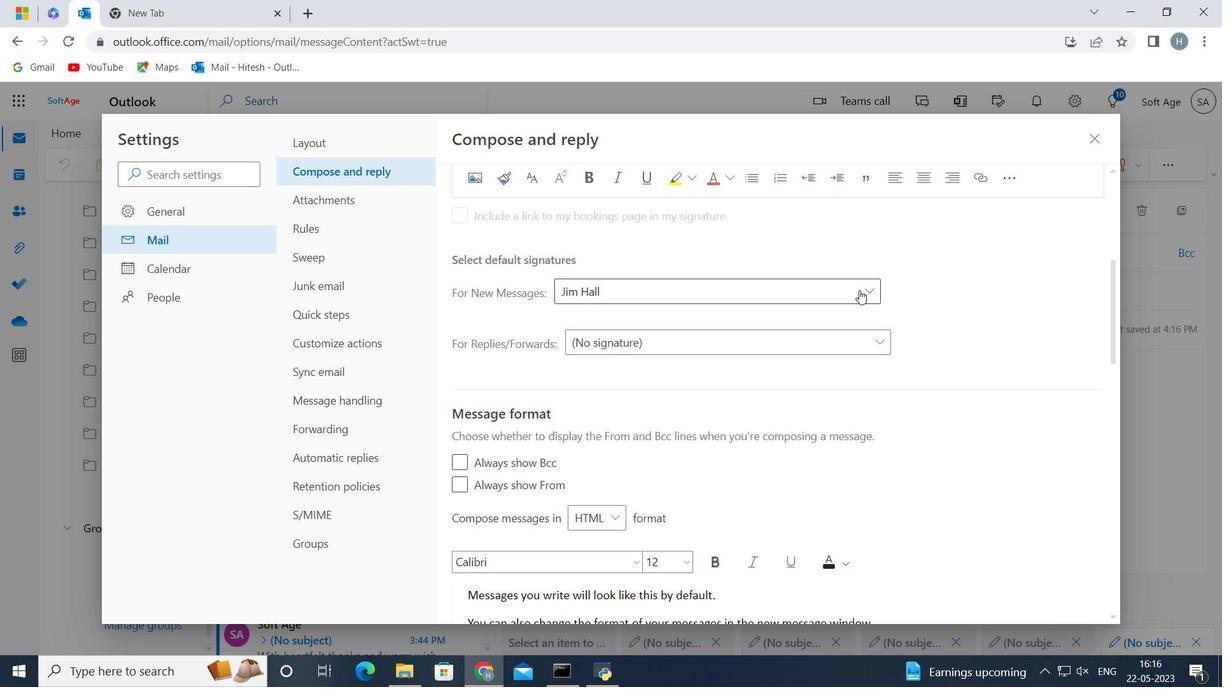 
Action: Mouse moved to (949, 620)
Screenshot: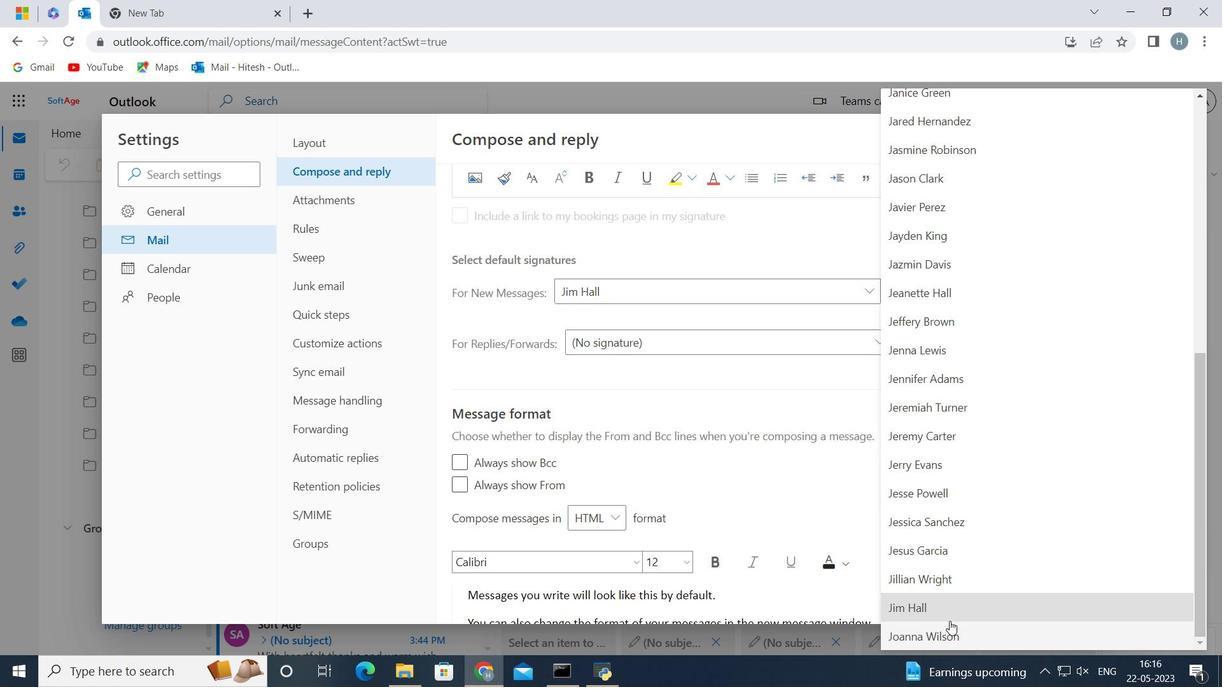 
Action: Mouse pressed left at (949, 620)
Screenshot: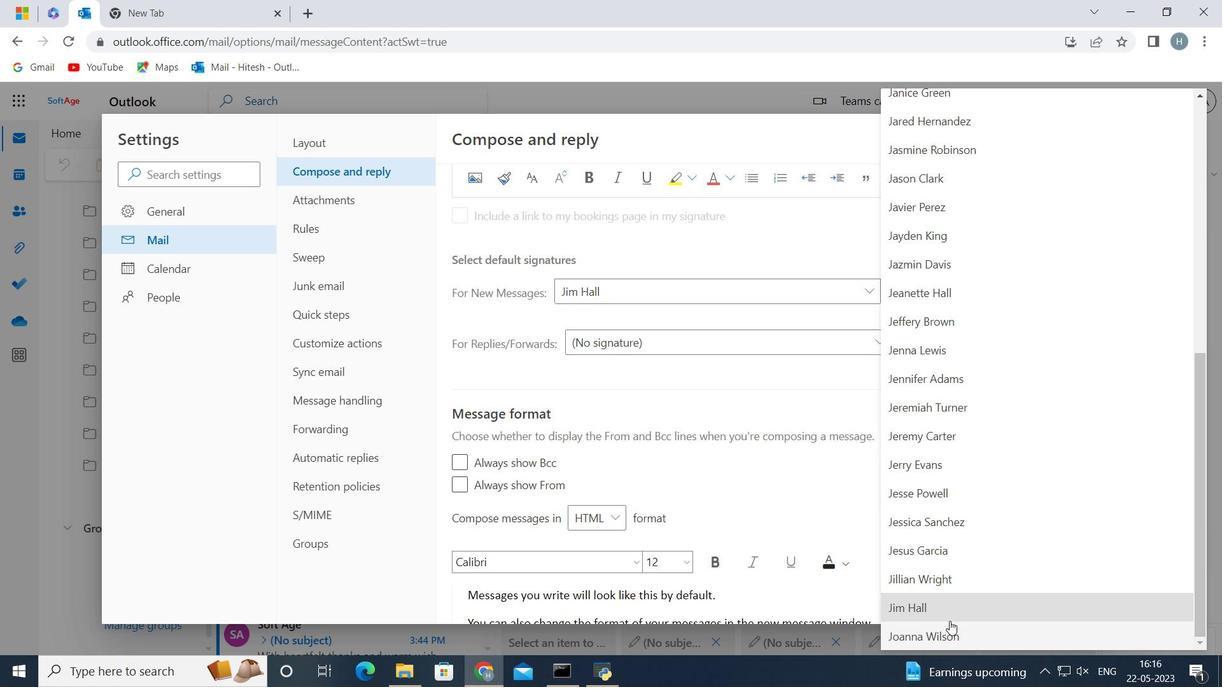 
Action: Mouse moved to (841, 294)
Screenshot: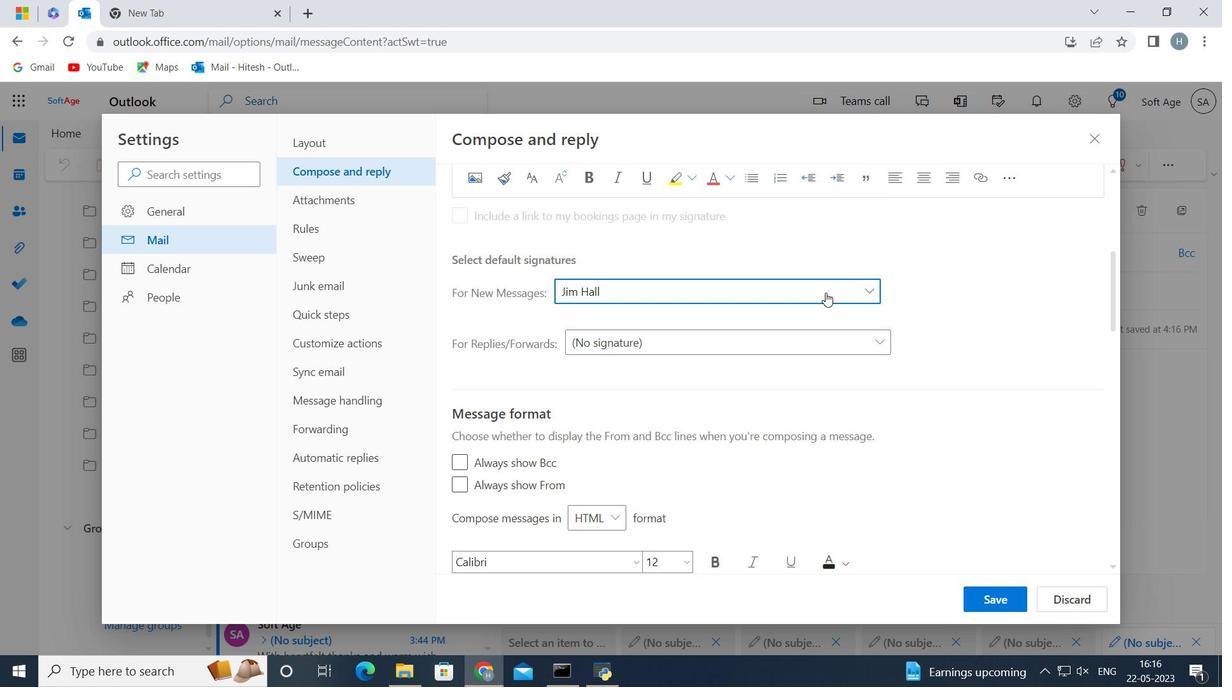 
Action: Mouse pressed left at (841, 294)
Screenshot: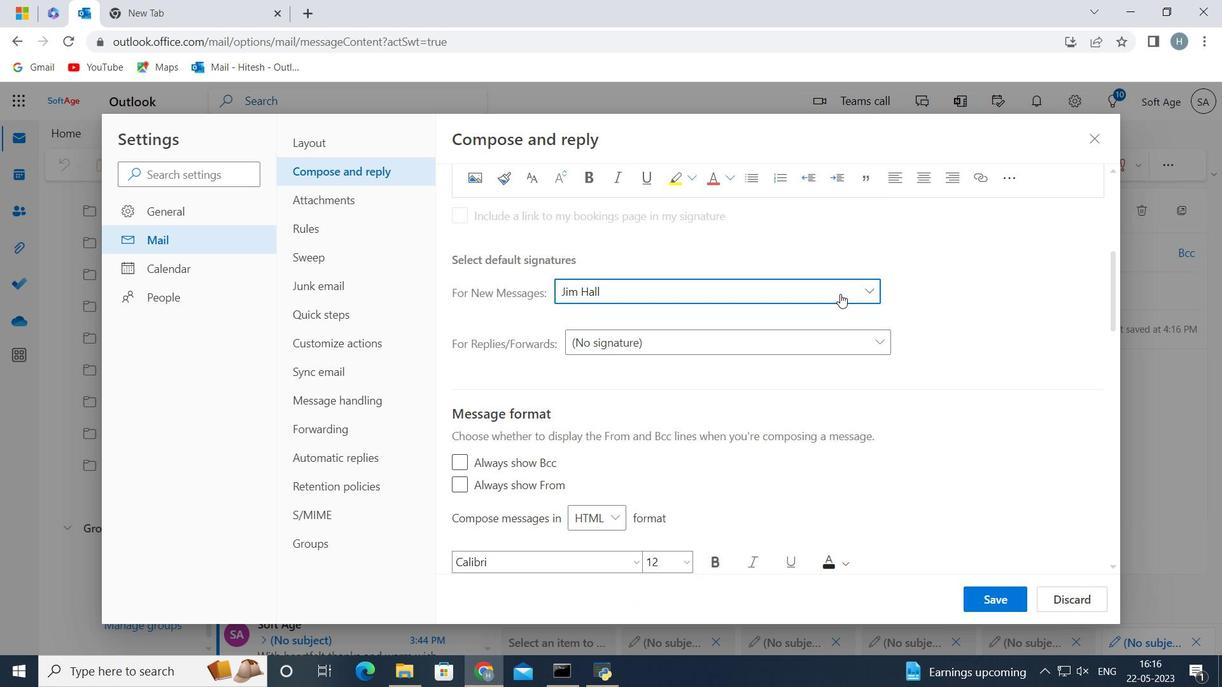 
Action: Mouse moved to (934, 637)
Screenshot: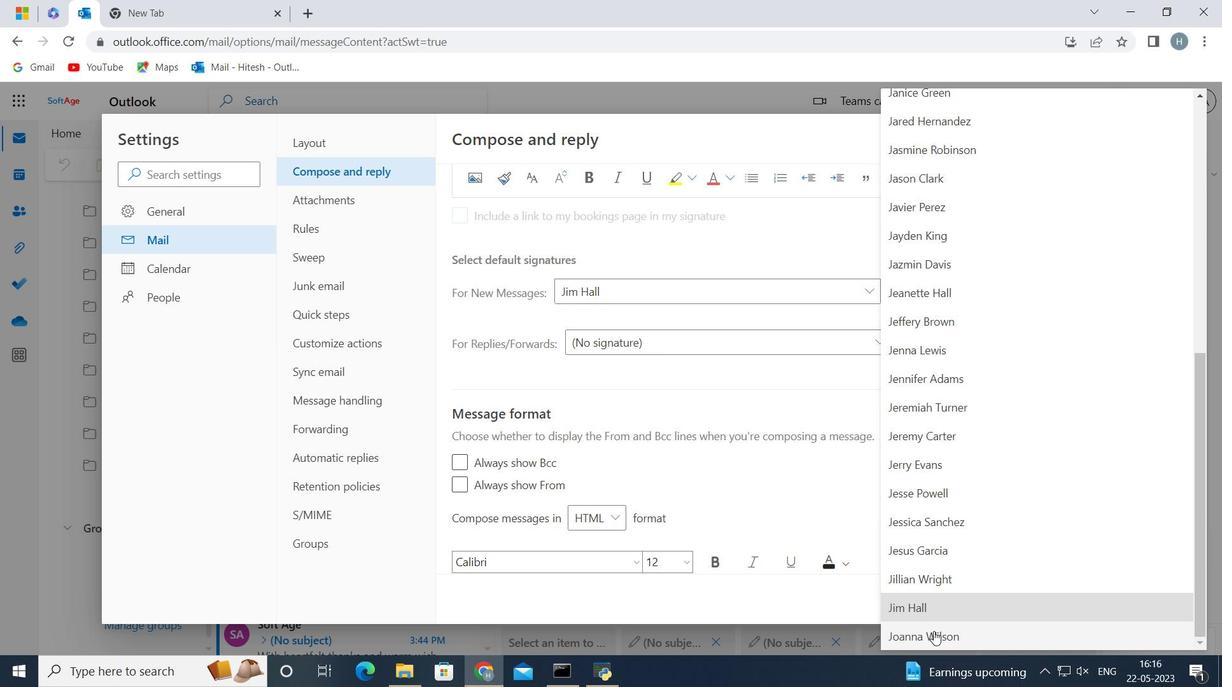 
Action: Mouse pressed left at (934, 637)
Screenshot: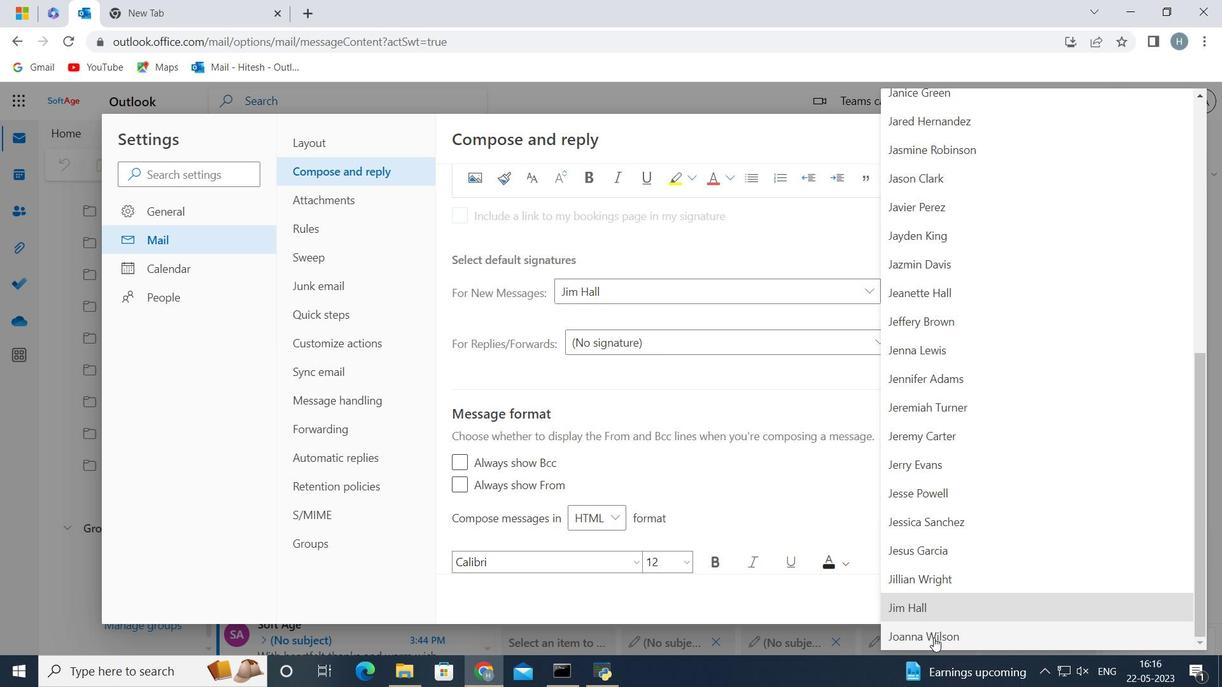 
Action: Mouse moved to (991, 590)
Screenshot: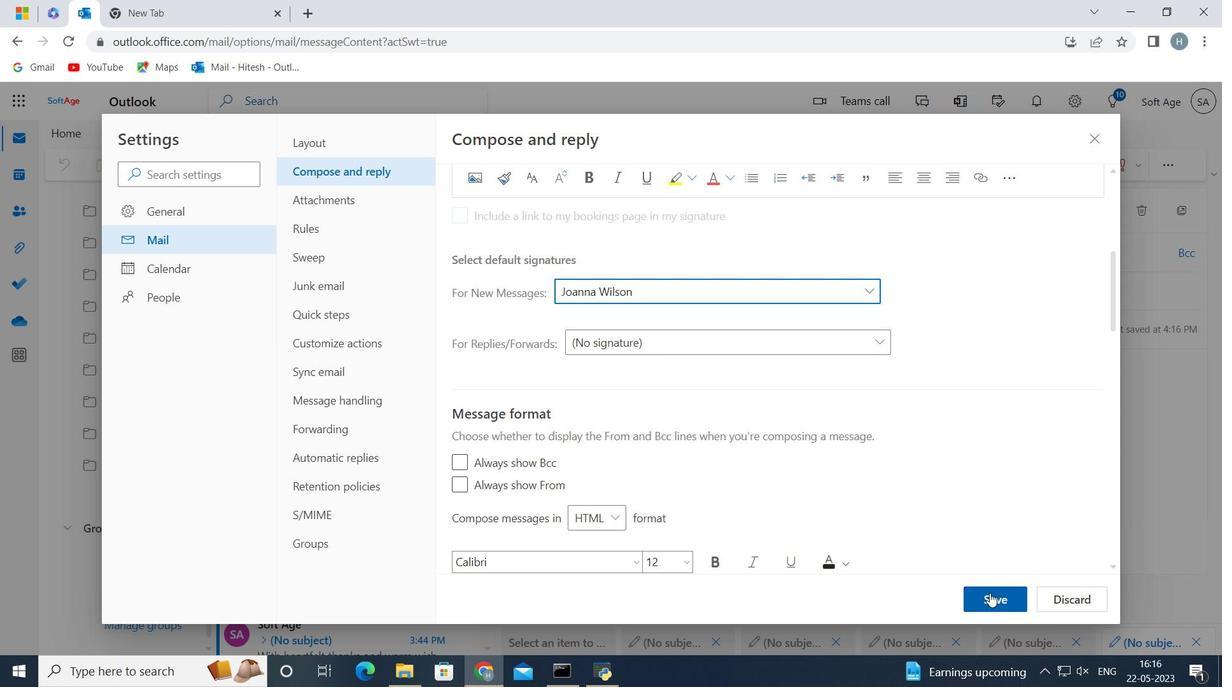 
Action: Mouse pressed left at (991, 590)
Screenshot: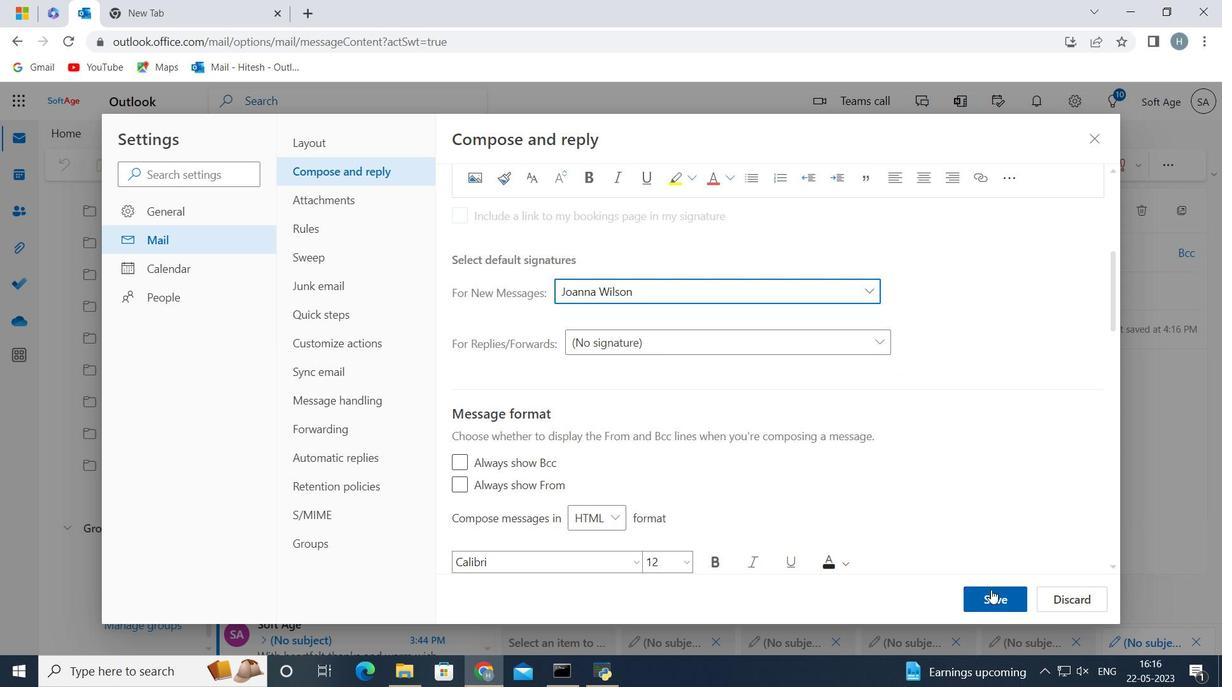 
Action: Mouse moved to (1093, 141)
Screenshot: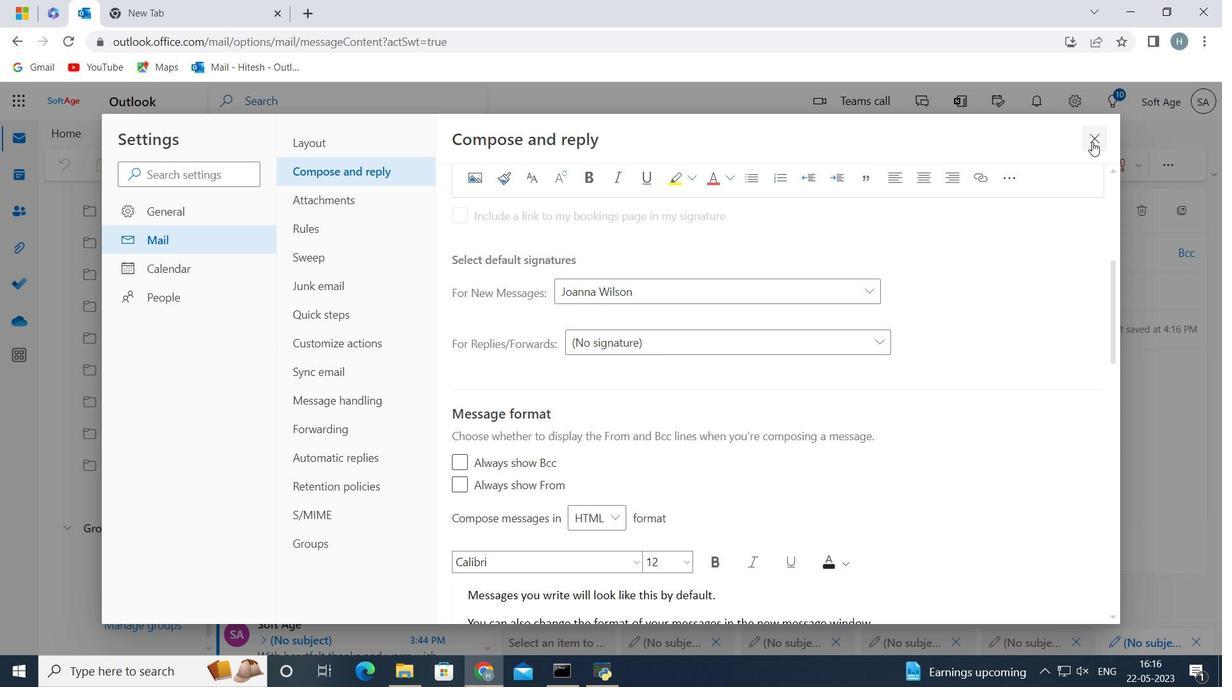 
Action: Mouse pressed left at (1093, 141)
Screenshot: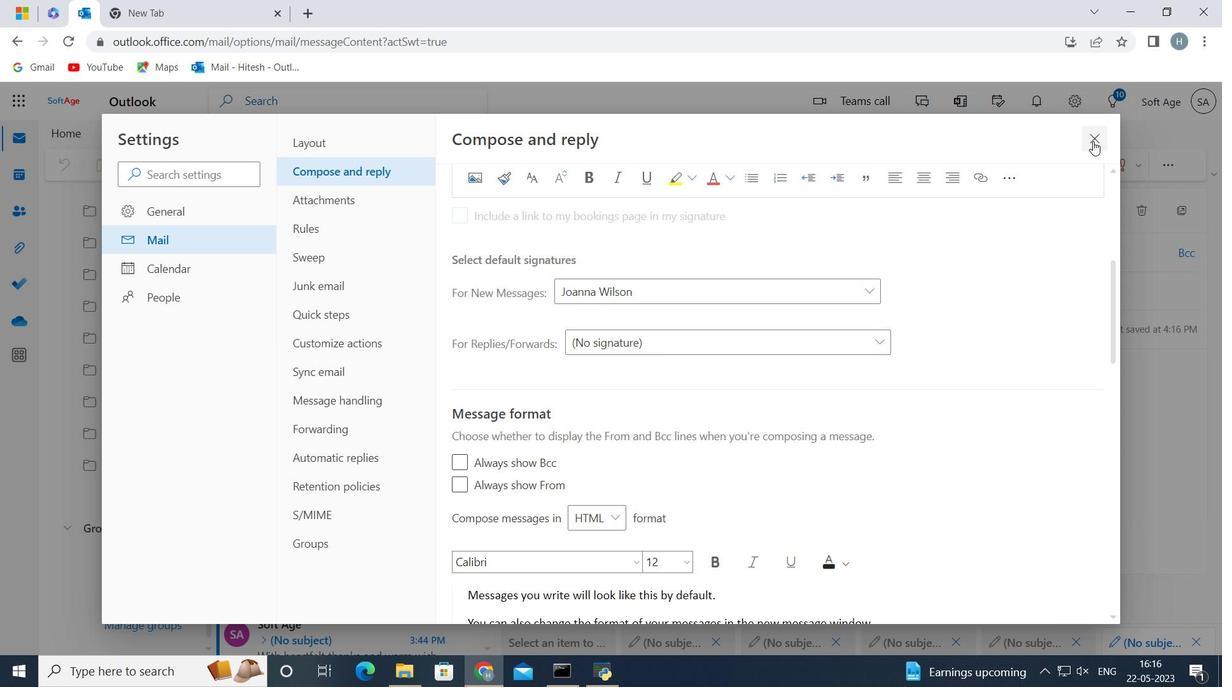 
Action: Mouse moved to (634, 395)
Screenshot: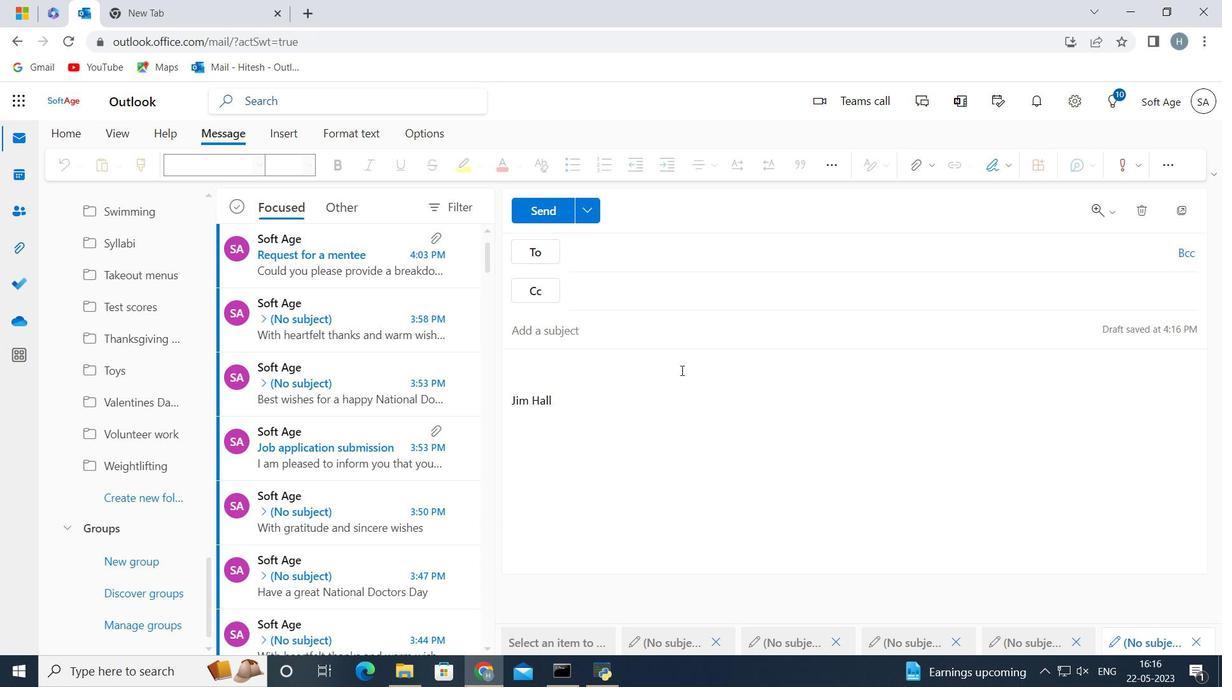 
Action: Mouse pressed left at (634, 395)
Screenshot: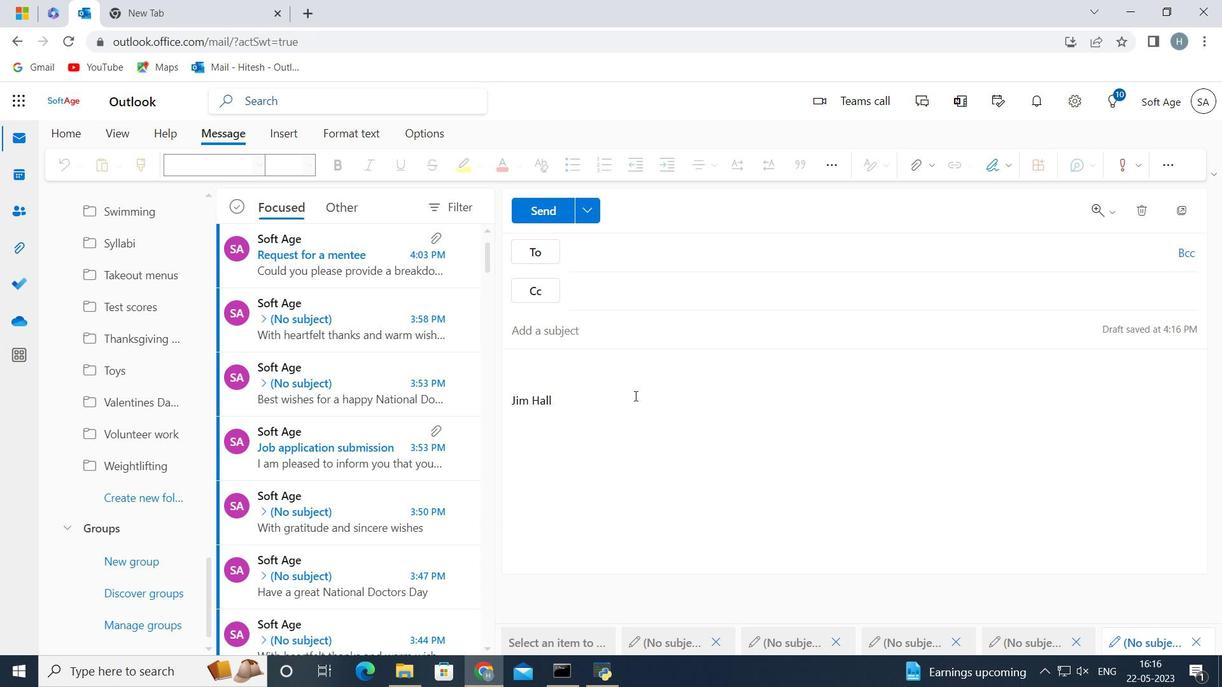 
Action: Key pressed <Key.backspace><Key.backspace><Key.backspace><Key.backspace><Key.backspace><Key.backspace><Key.backspace><Key.backspace><Key.backspace><Key.backspace><Key.backspace><Key.backspace><Key.backspace><Key.backspace><Key.backspace><Key.backspace><Key.backspace><Key.backspace><Key.backspace><Key.backspace><Key.backspace><Key.backspace><Key.shift><Key.shift><Key.shift>H<Key.backspace><Key.shift>With<Key.space>heartfelt<Key.space>thanks<Key.space>and<Key.space>warm<Key.space>wishes<Key.space>
Screenshot: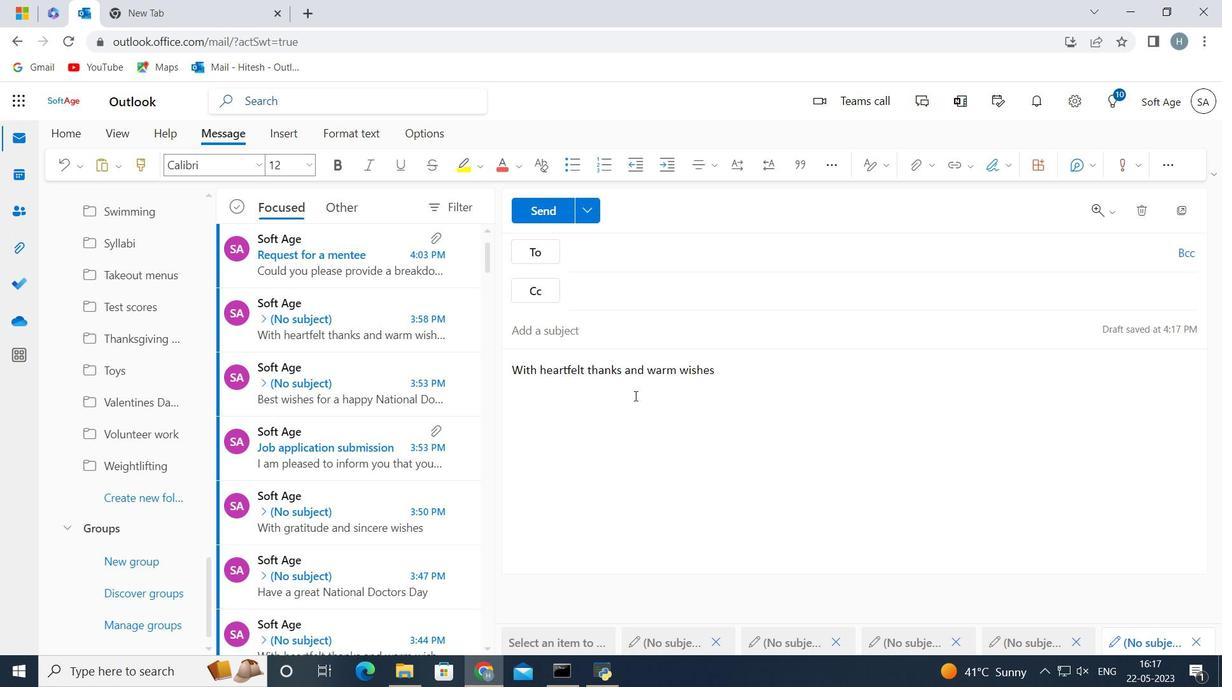 
Action: Mouse moved to (612, 256)
Screenshot: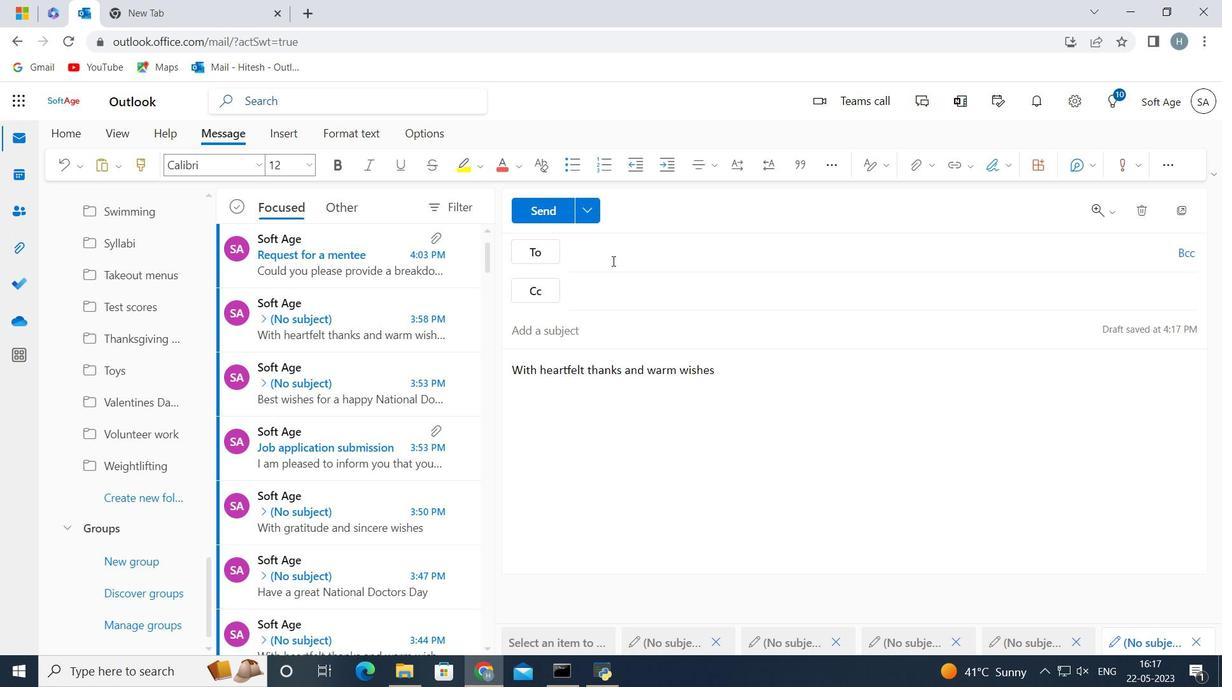
Action: Mouse pressed left at (612, 256)
Screenshot: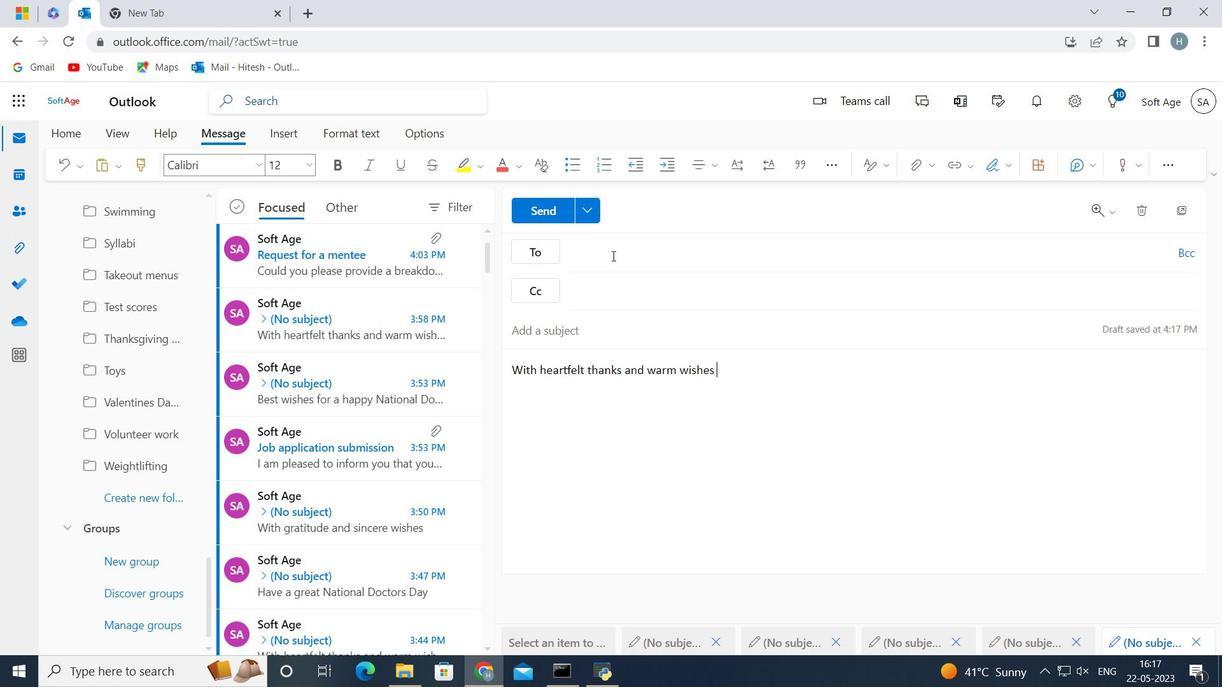 
Action: Key pressed softage.8<Key.shift><Key.shift>@softage.net
Screenshot: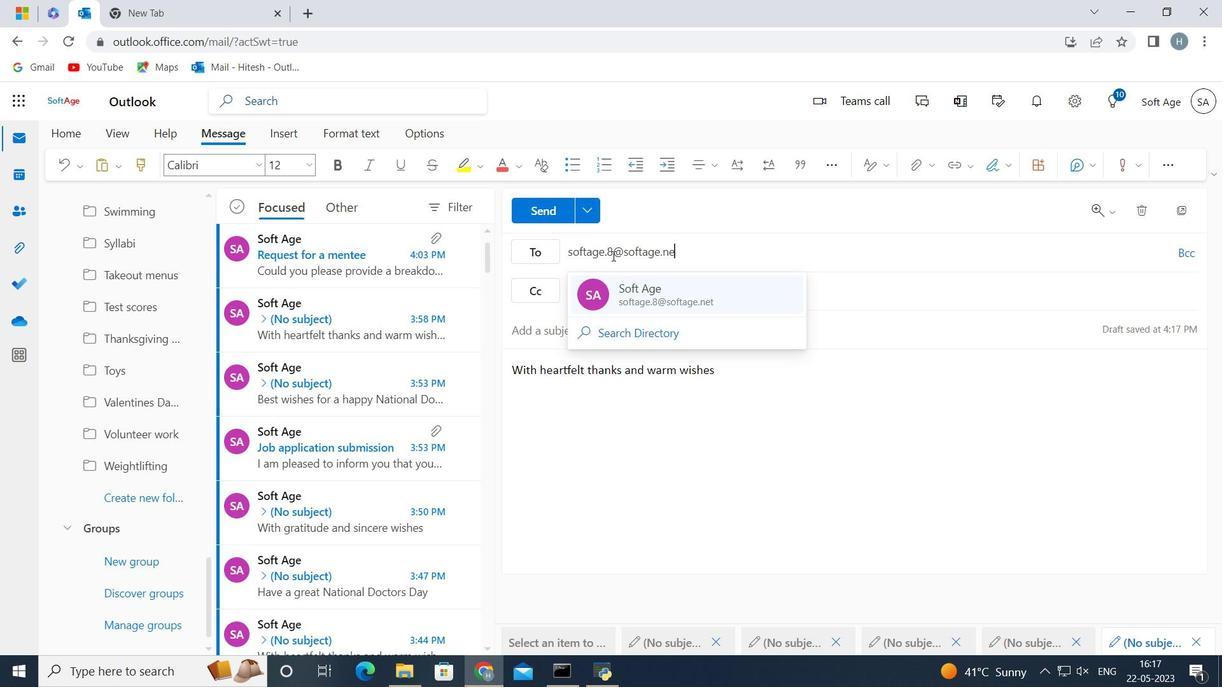 
Action: Mouse moved to (680, 290)
Screenshot: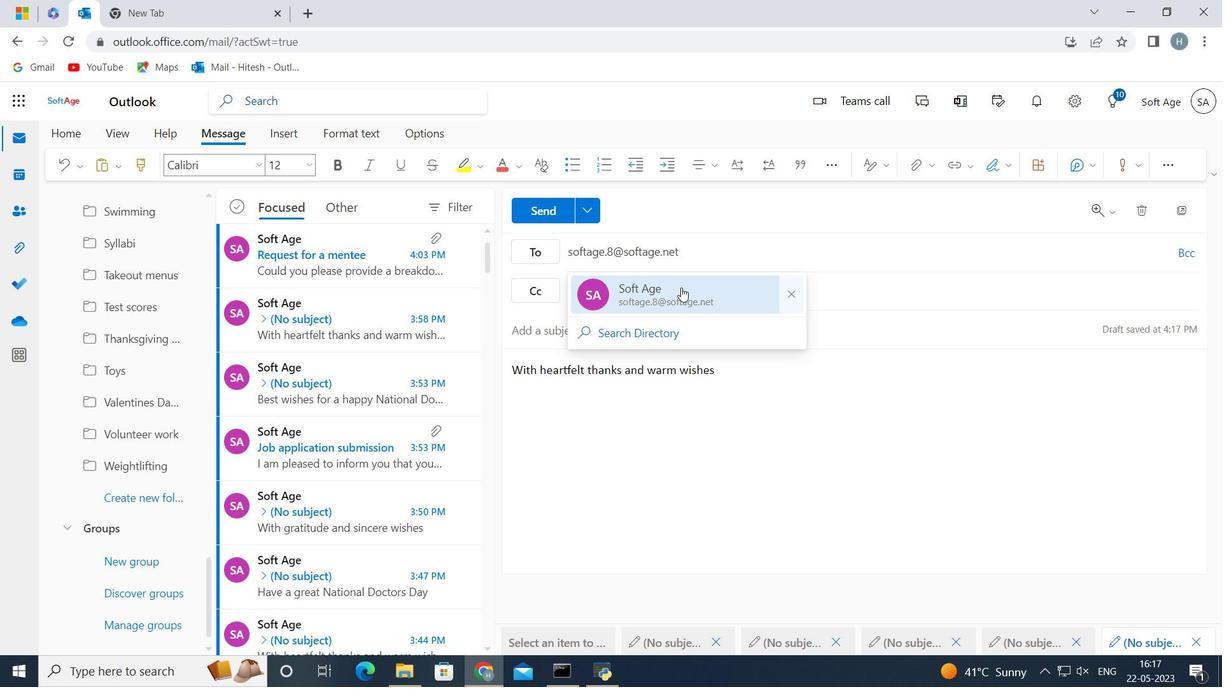 
Action: Mouse pressed left at (680, 290)
Screenshot: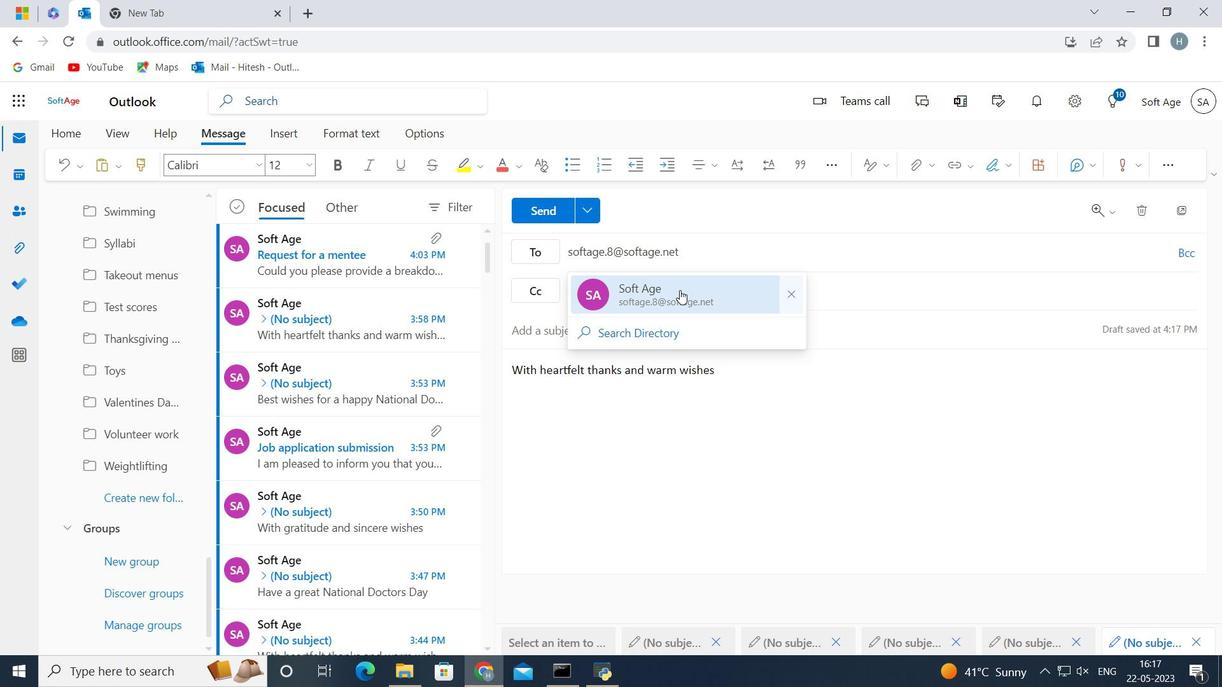 
Action: Mouse moved to (133, 495)
Screenshot: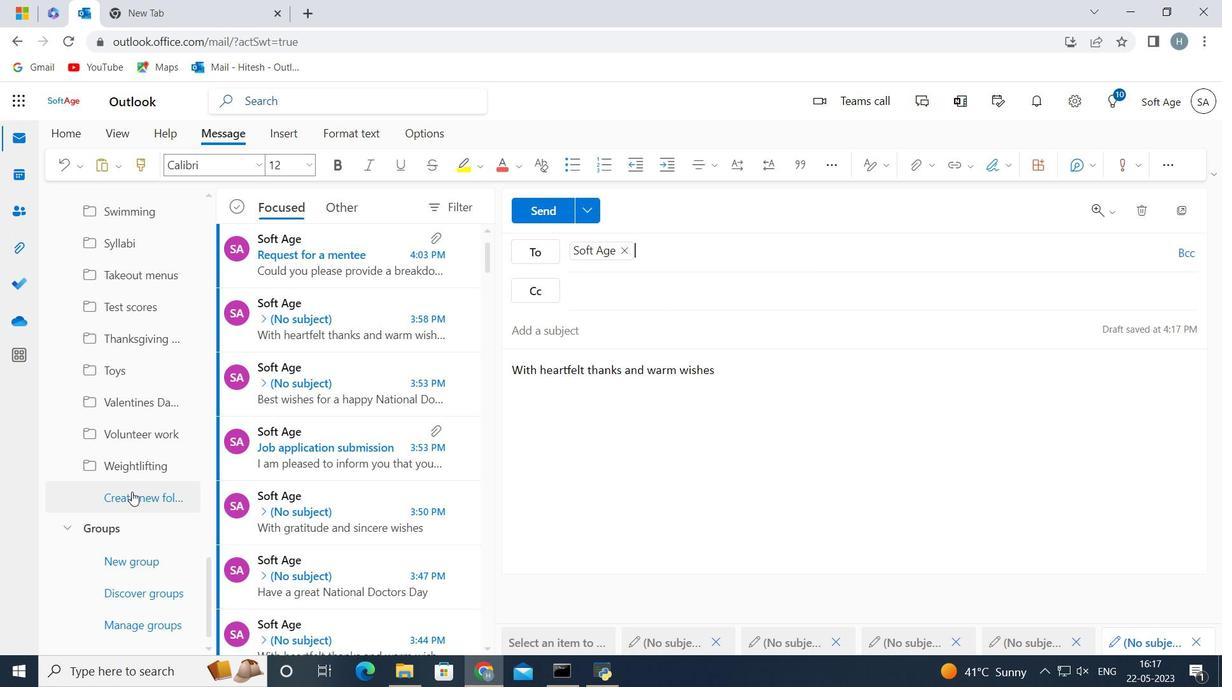 
Action: Mouse pressed left at (133, 495)
Screenshot: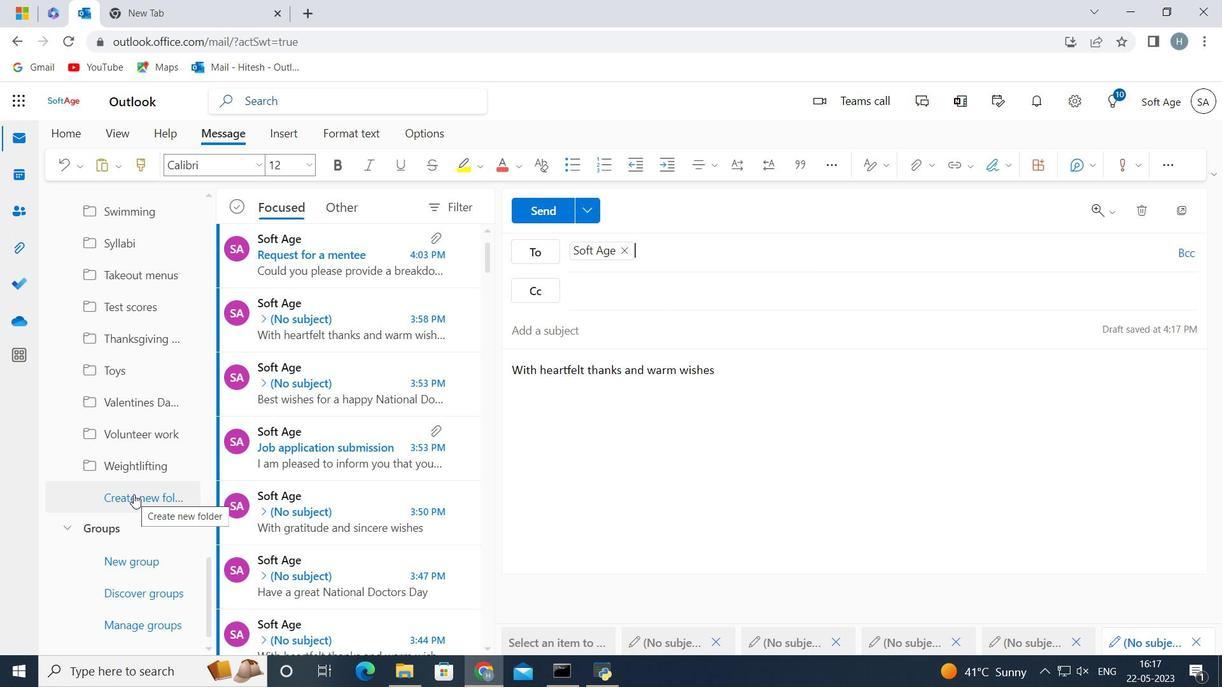 
Action: Mouse moved to (135, 497)
Screenshot: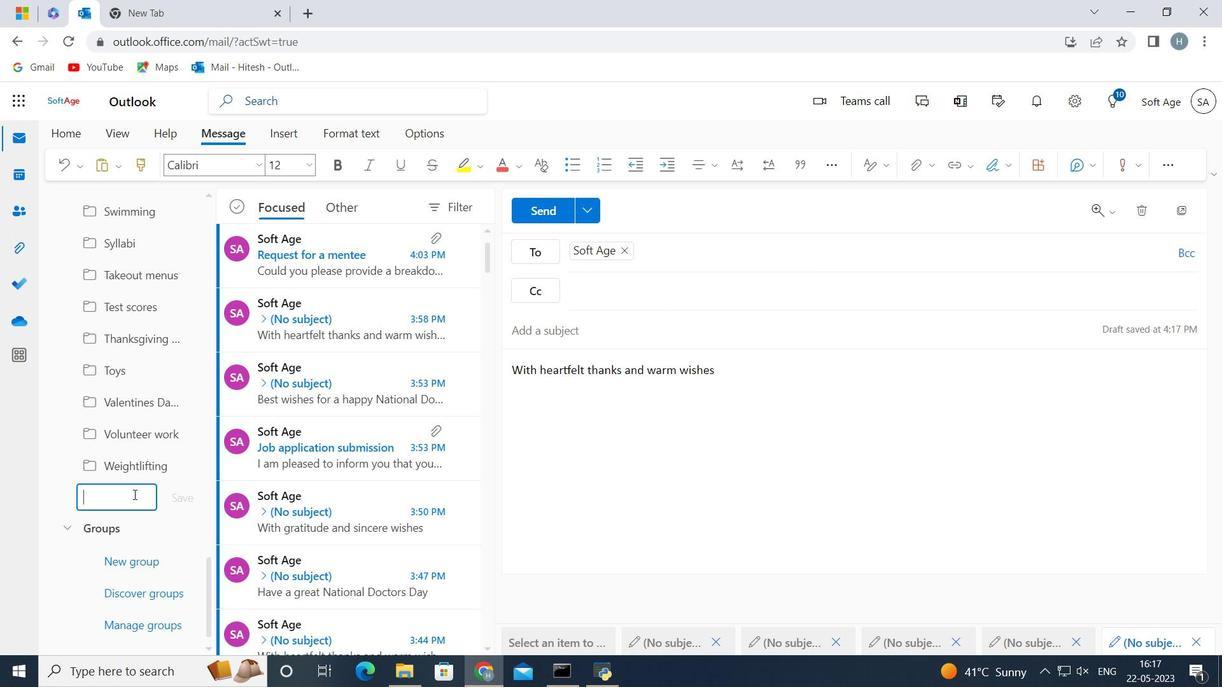 
Action: Key pressed <Key.shift>Donations
Screenshot: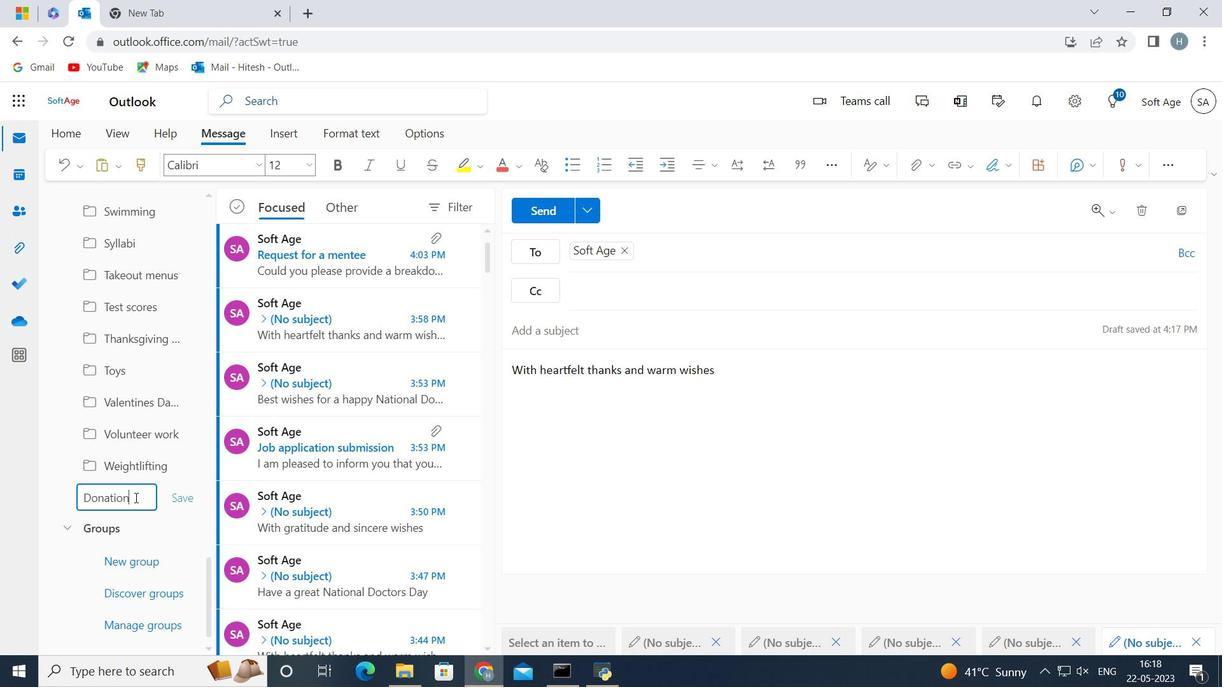 
Action: Mouse moved to (189, 495)
Screenshot: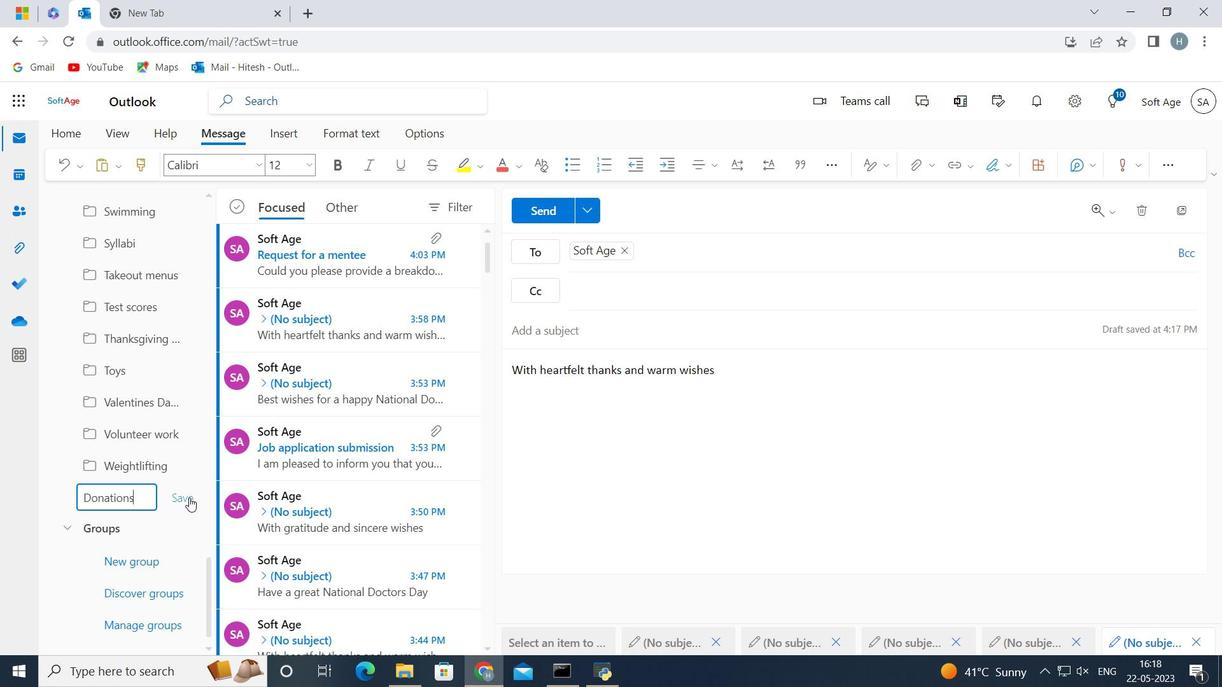 
Action: Mouse pressed left at (189, 495)
Screenshot: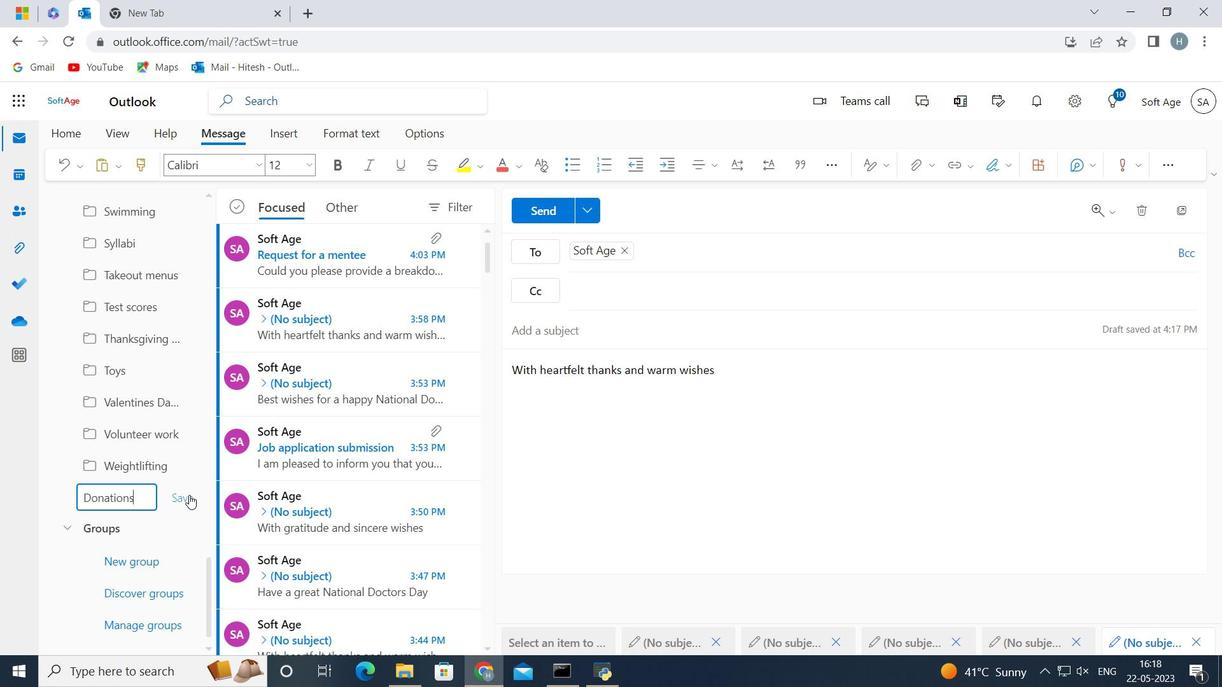 
Action: Mouse moved to (677, 420)
Screenshot: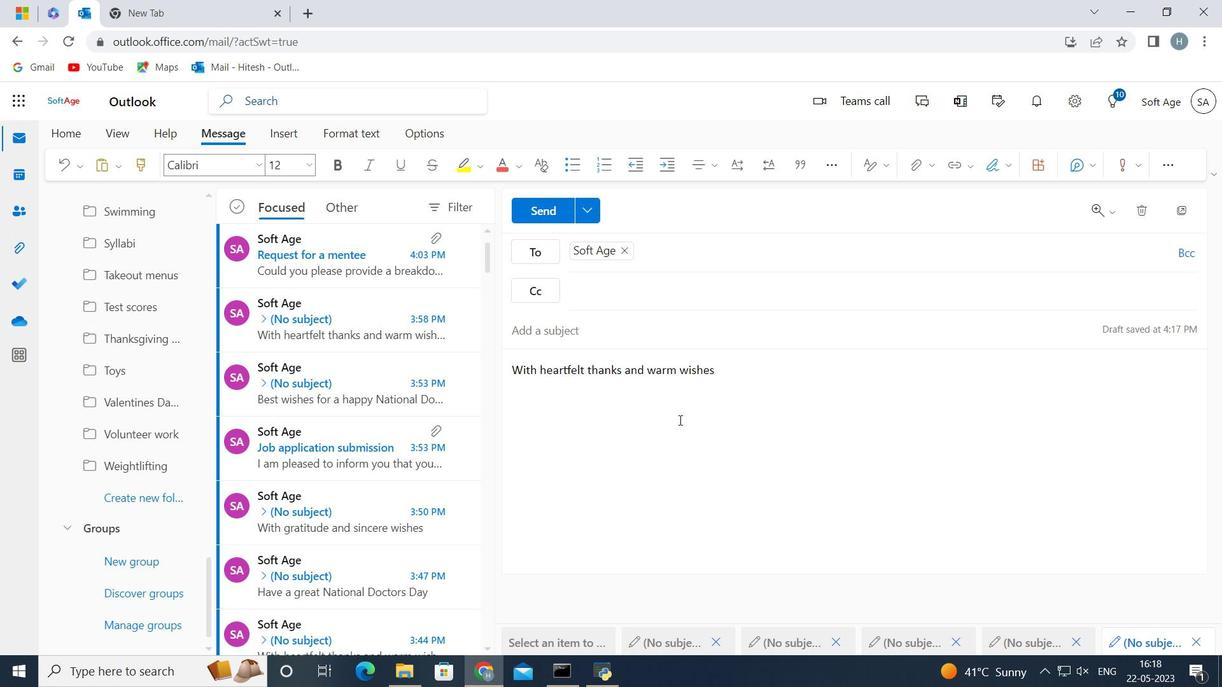 
